 Task: Add a reservation for a cooking class on Friday at 5:30 PM.
Action: Mouse moved to (274, 456)
Screenshot: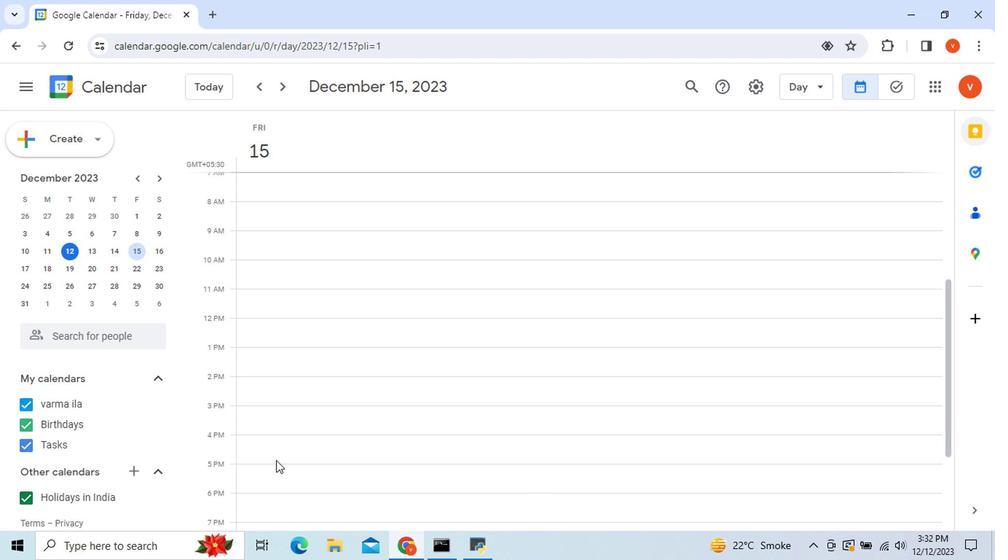 
Action: Mouse scrolled (274, 455) with delta (0, 0)
Screenshot: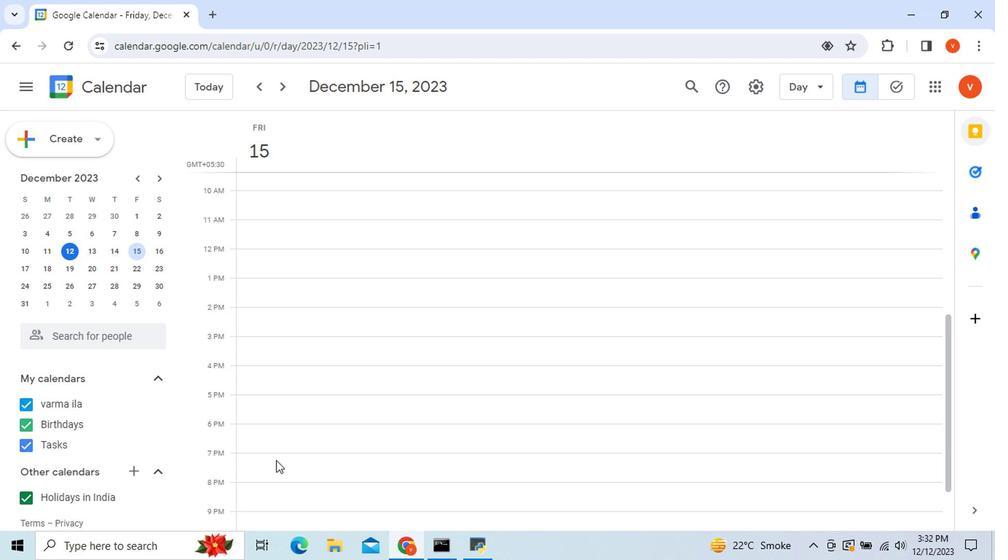 
Action: Mouse moved to (269, 394)
Screenshot: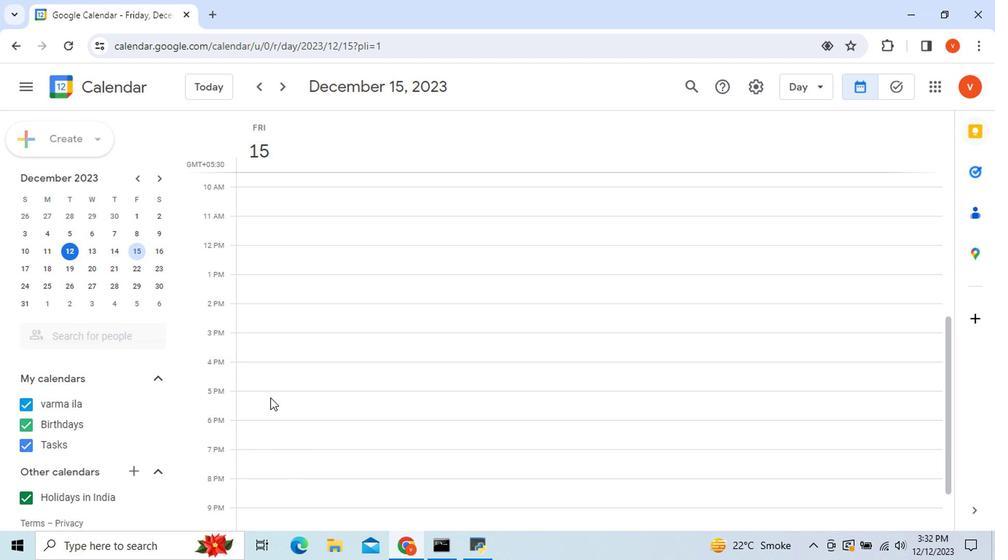 
Action: Mouse pressed left at (269, 394)
Screenshot: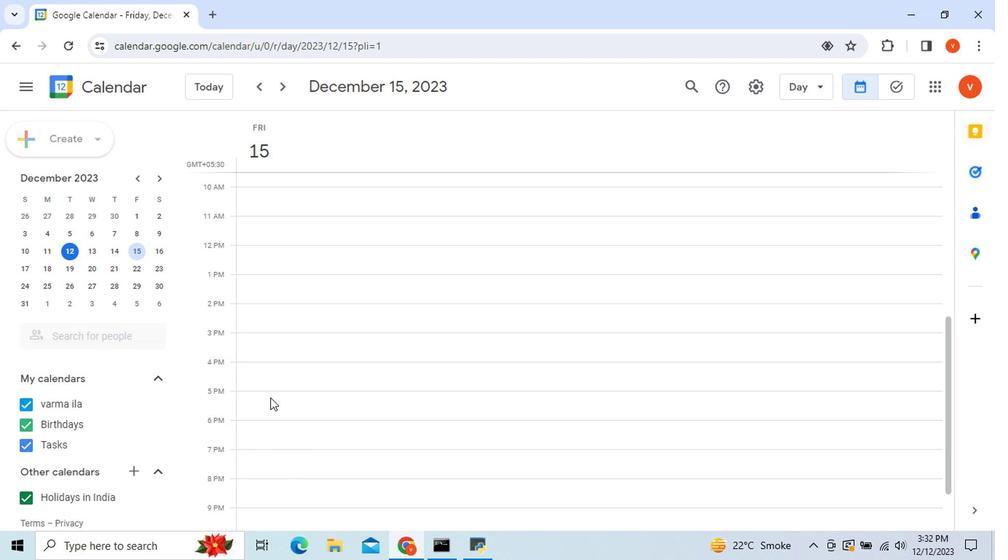 
Action: Mouse moved to (588, 237)
Screenshot: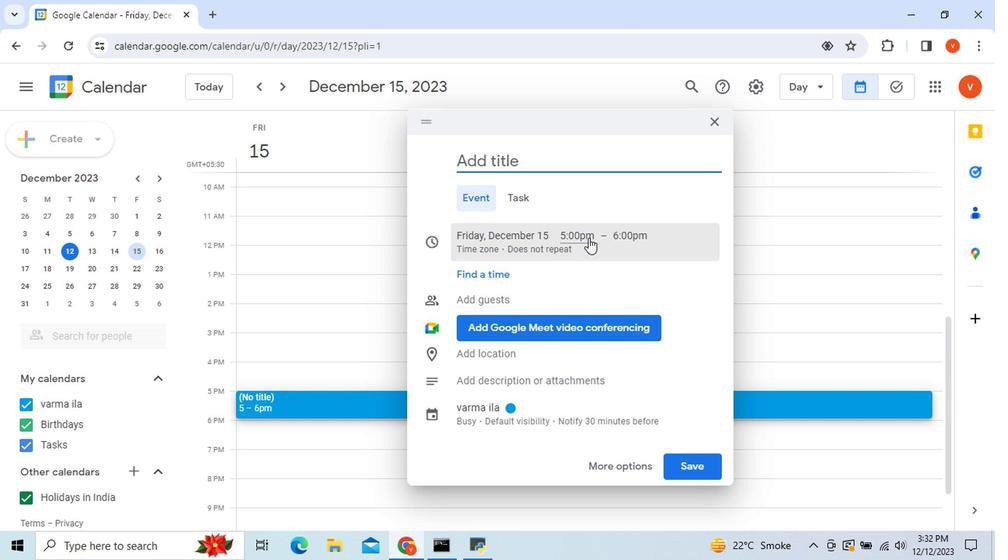 
Action: Mouse pressed left at (588, 237)
Screenshot: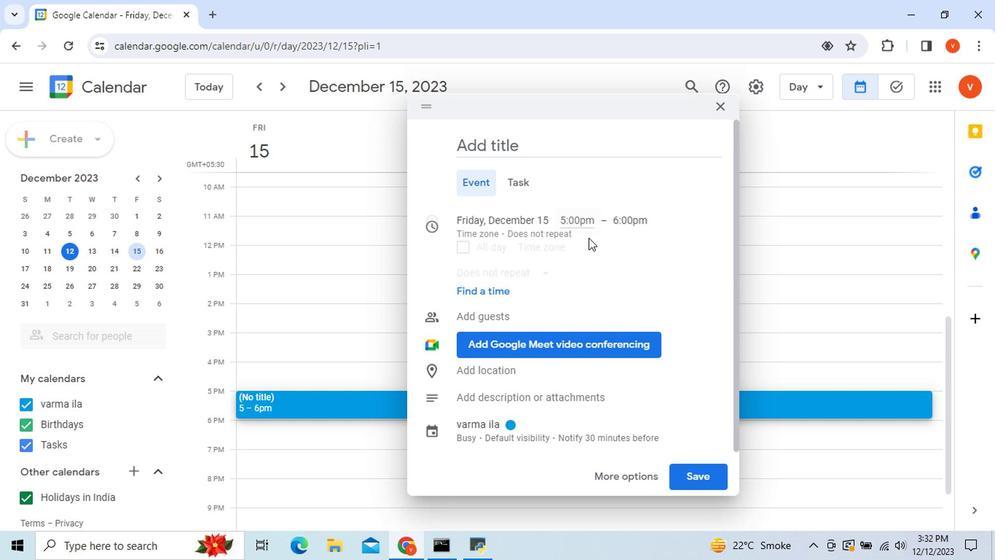 
Action: Mouse moved to (594, 368)
Screenshot: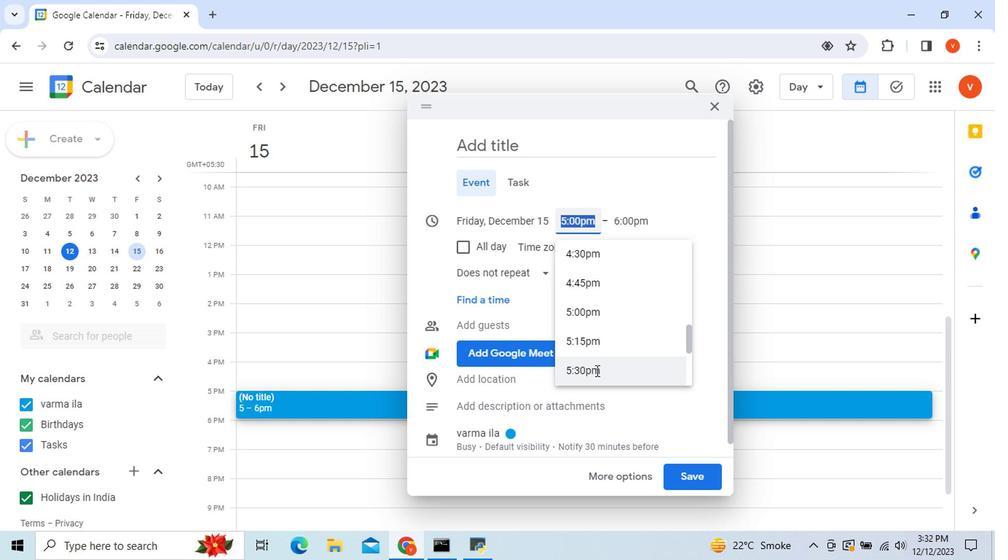 
Action: Mouse pressed left at (594, 368)
Screenshot: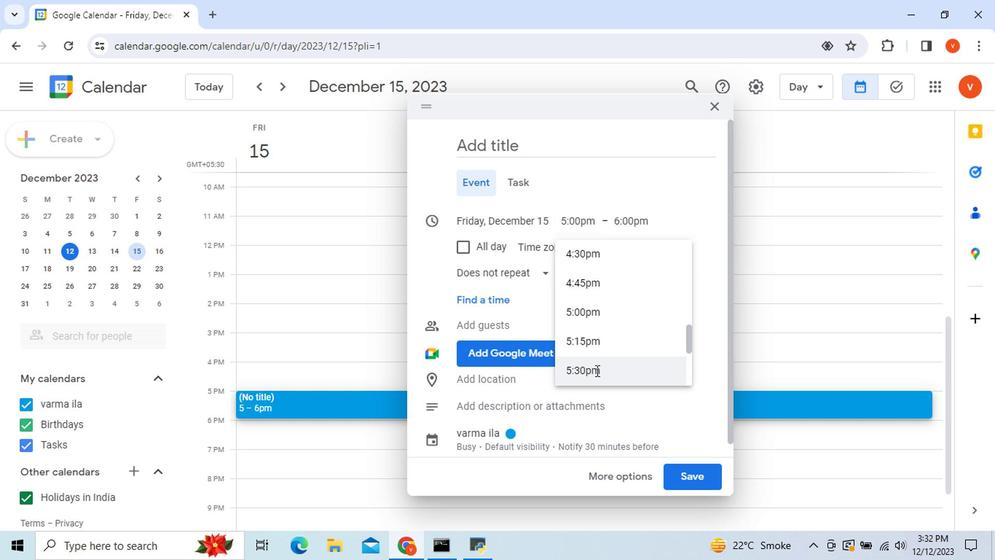 
Action: Mouse moved to (647, 214)
Screenshot: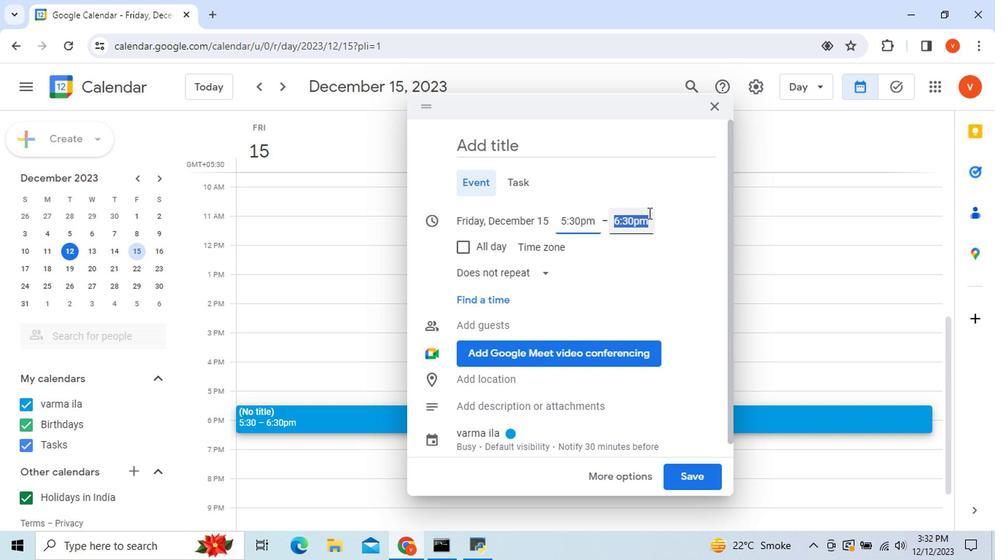 
Action: Mouse pressed left at (647, 214)
Screenshot: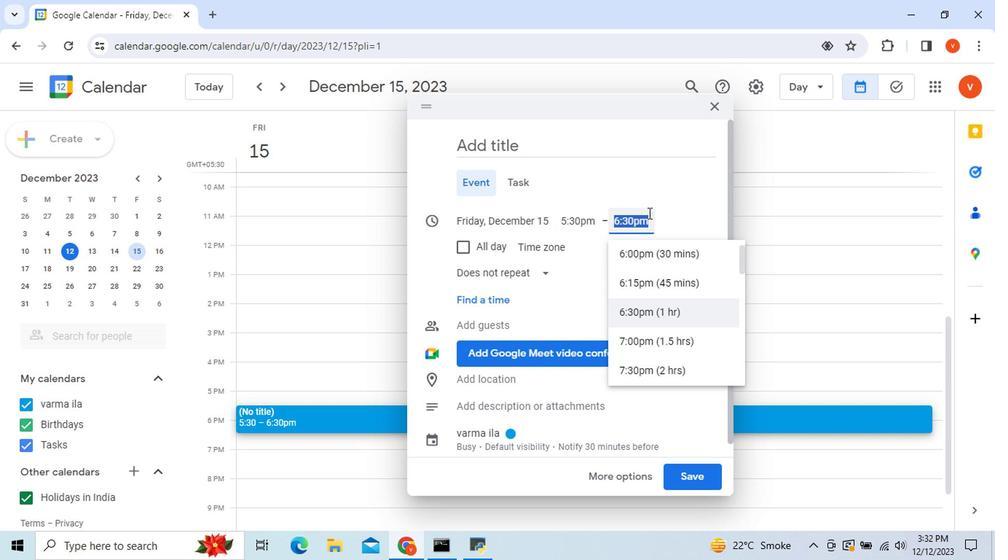 
Action: Mouse moved to (645, 214)
Screenshot: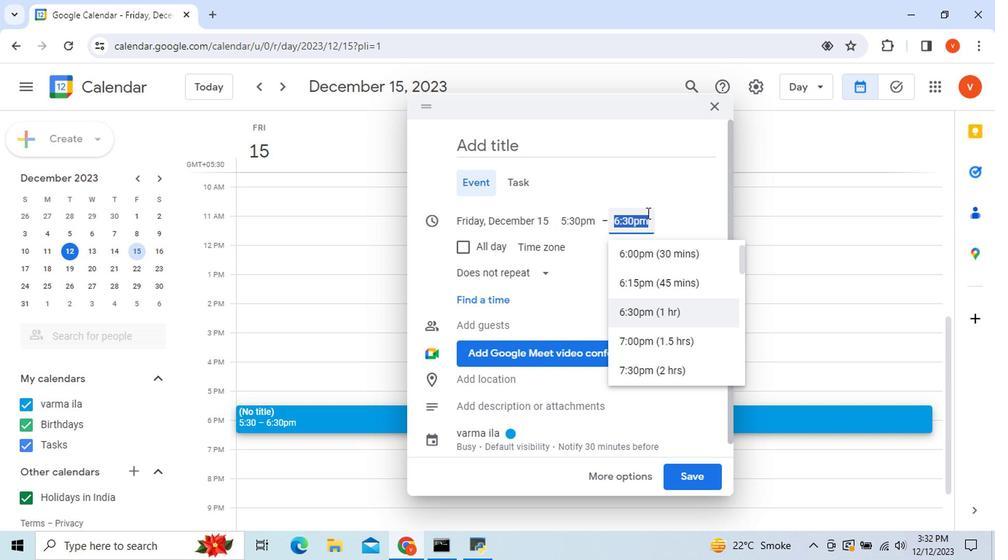 
Action: Key pressed <Key.backspace>
Screenshot: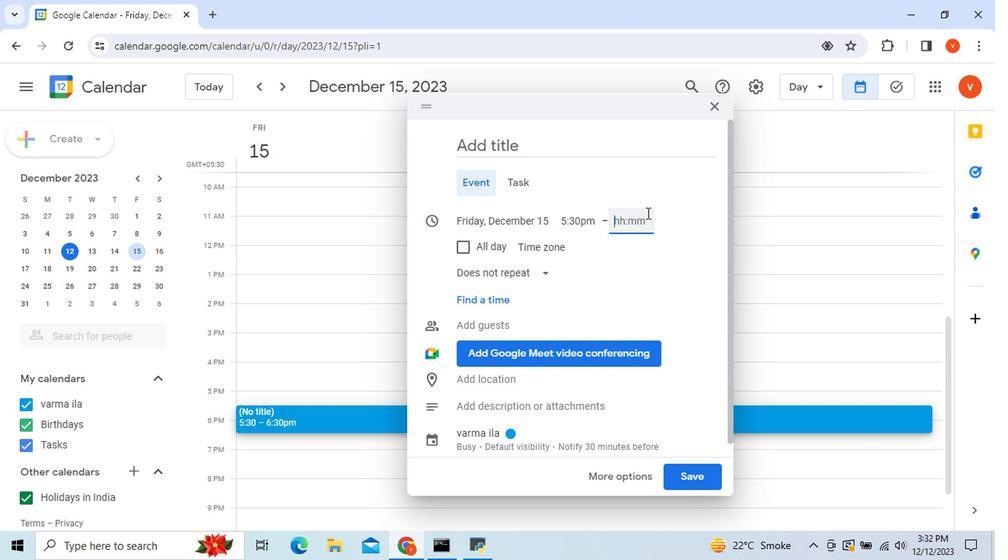 
Action: Mouse moved to (645, 214)
Screenshot: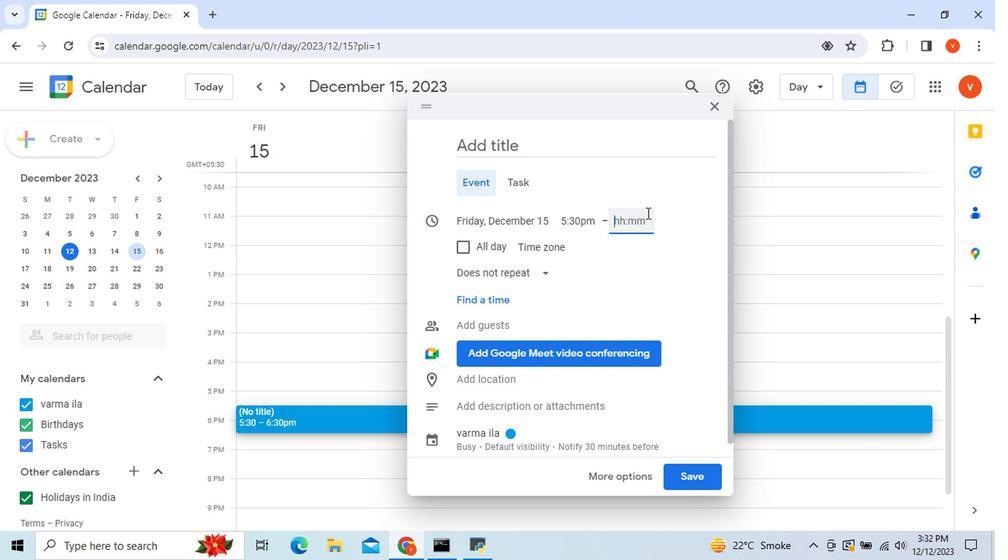 
Action: Key pressed <Key.backspace>
Screenshot: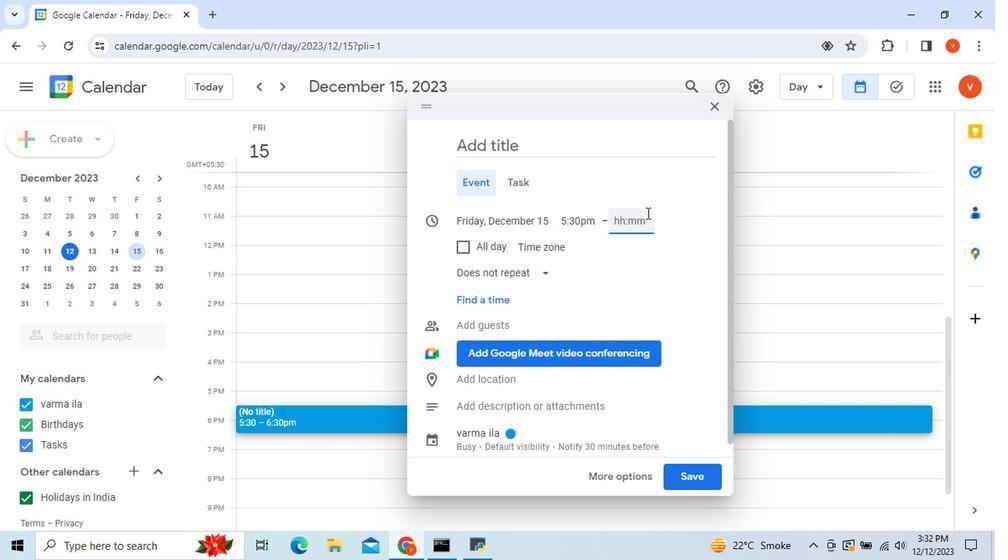 
Action: Mouse moved to (567, 273)
Screenshot: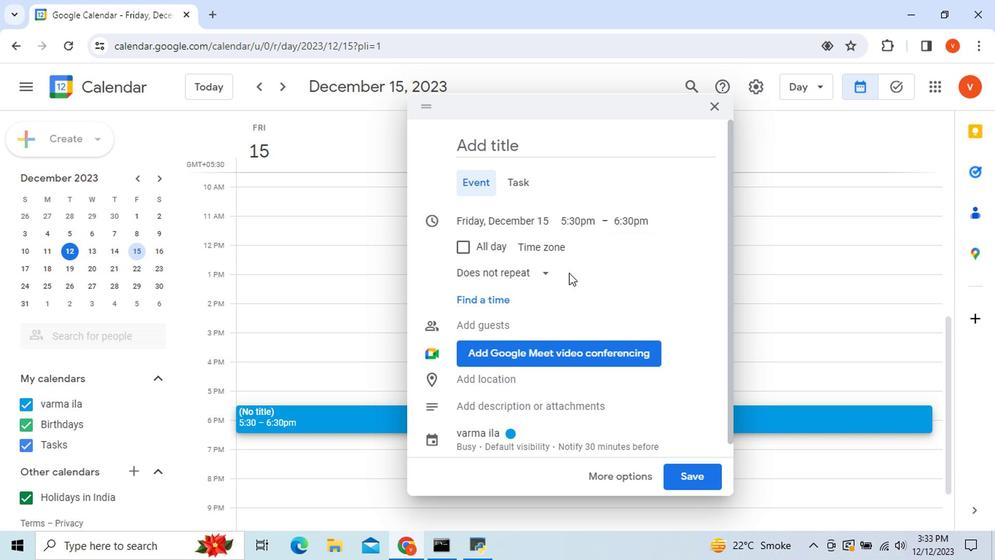 
Action: Mouse pressed left at (567, 273)
Screenshot: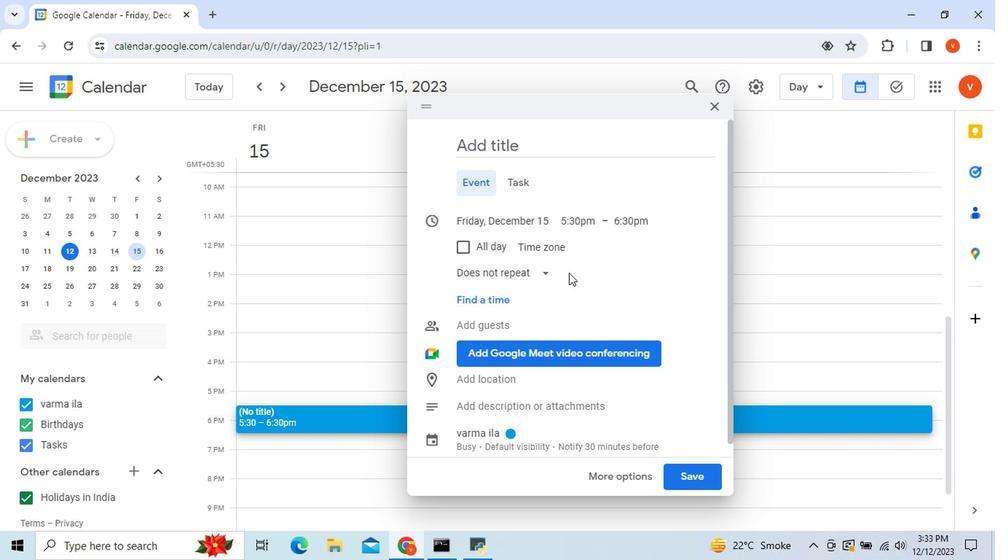 
Action: Mouse moved to (490, 296)
Screenshot: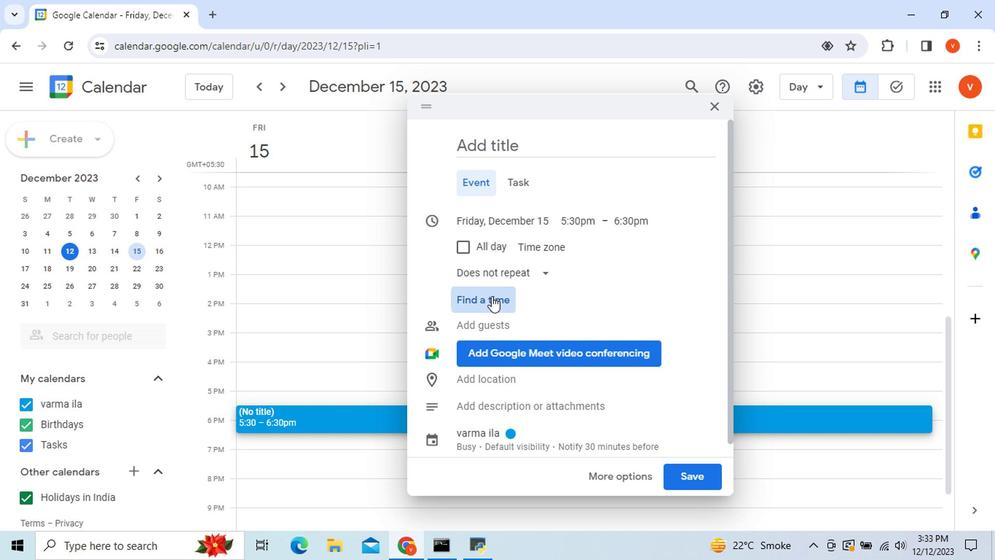 
Action: Mouse pressed left at (490, 296)
Screenshot: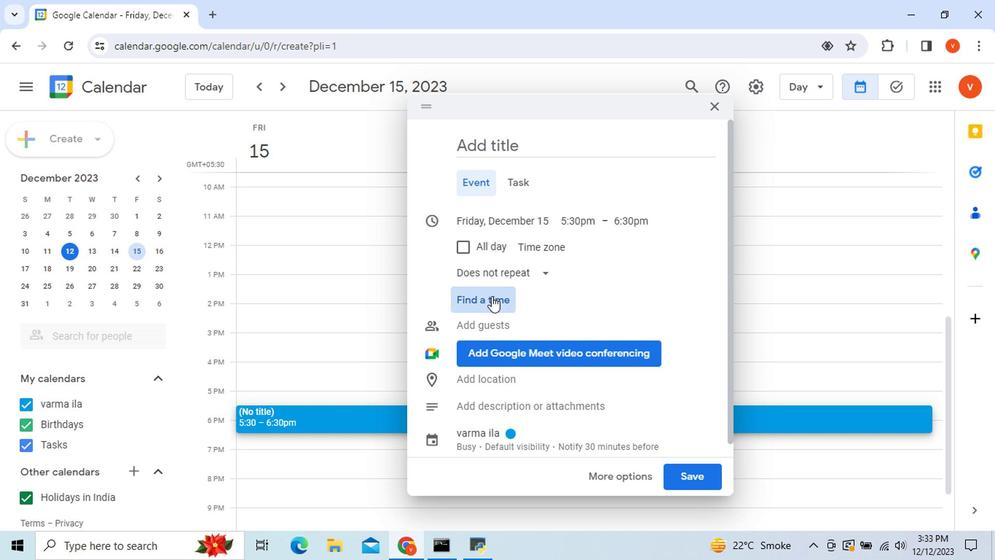 
Action: Mouse moved to (410, 403)
Screenshot: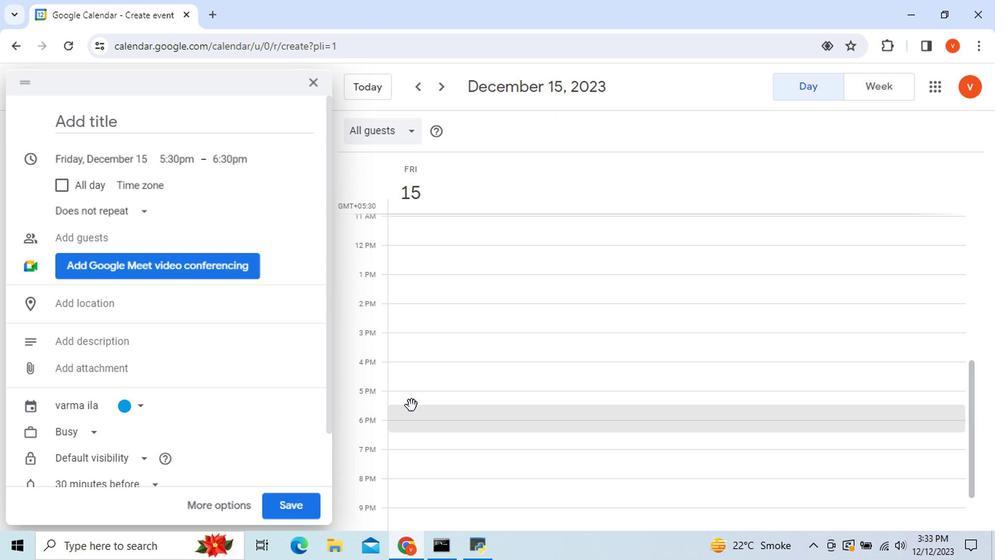 
Action: Mouse pressed left at (410, 403)
Screenshot: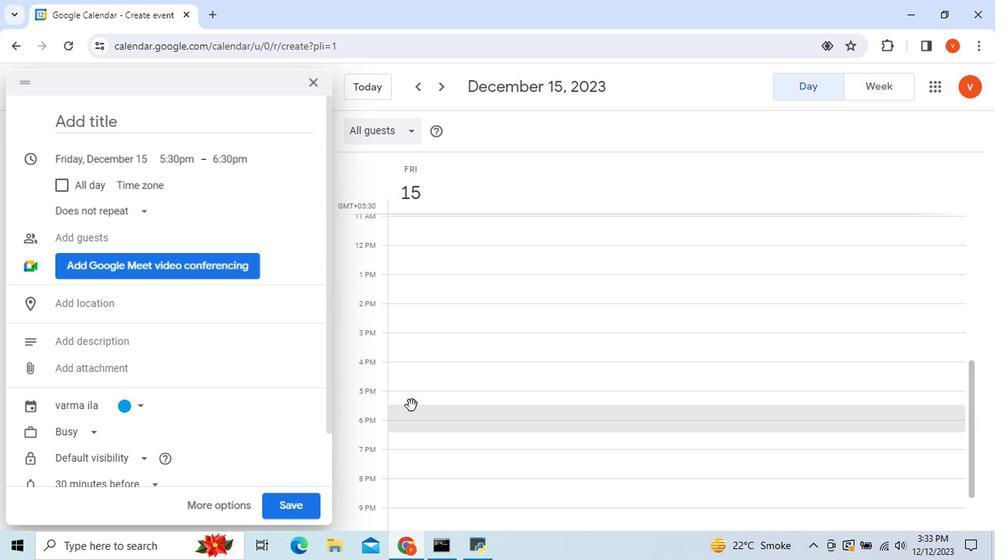 
Action: Mouse moved to (404, 401)
Screenshot: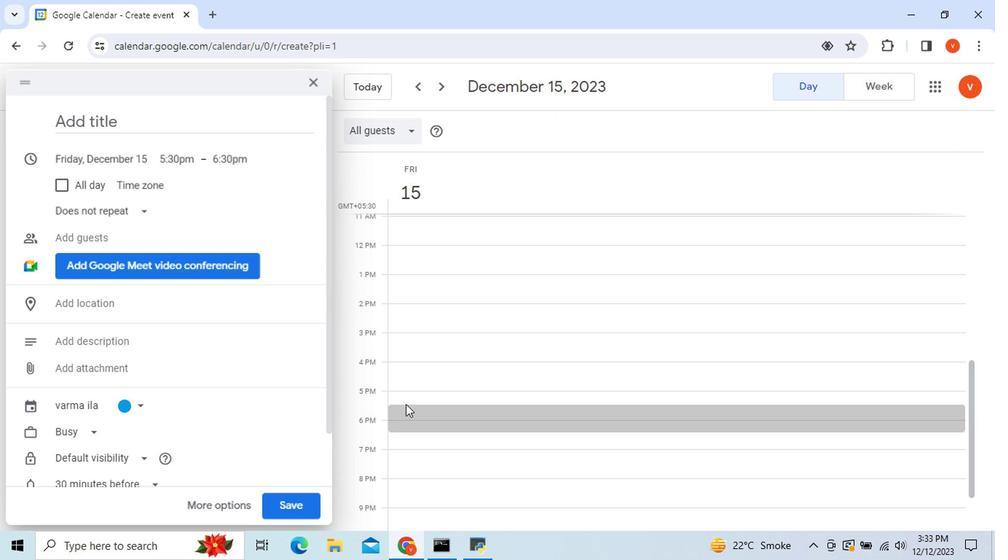
Action: Mouse pressed left at (404, 401)
Screenshot: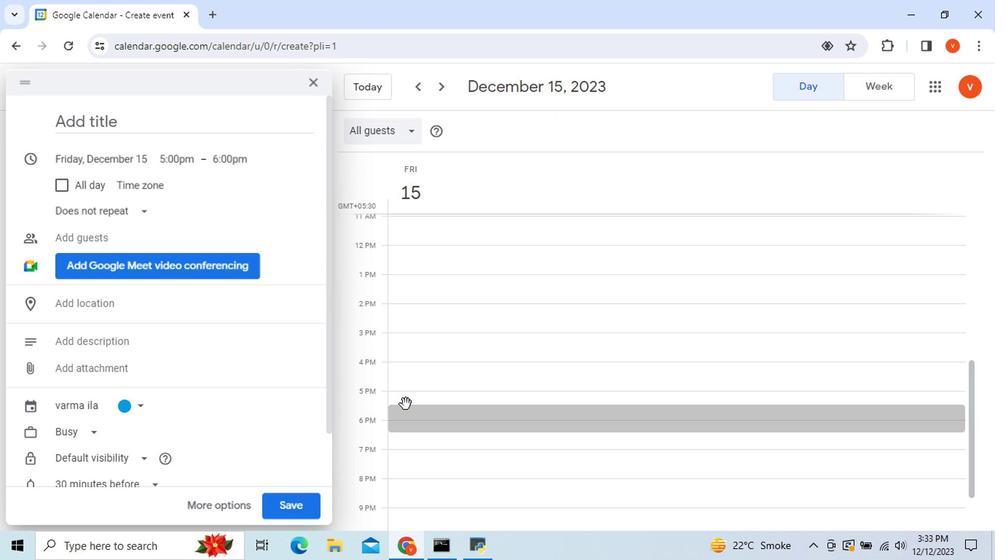 
Action: Mouse moved to (217, 161)
Screenshot: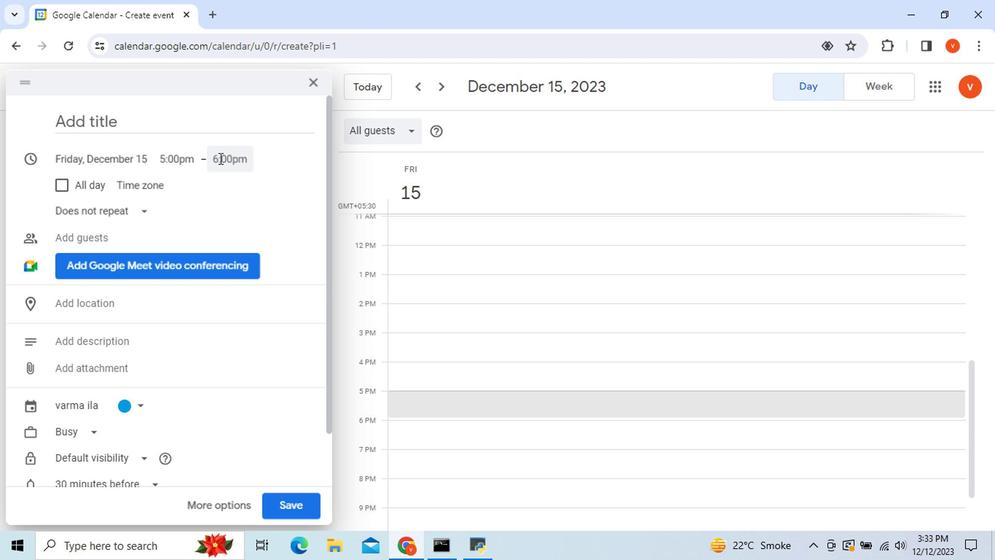 
Action: Mouse pressed left at (217, 161)
Screenshot: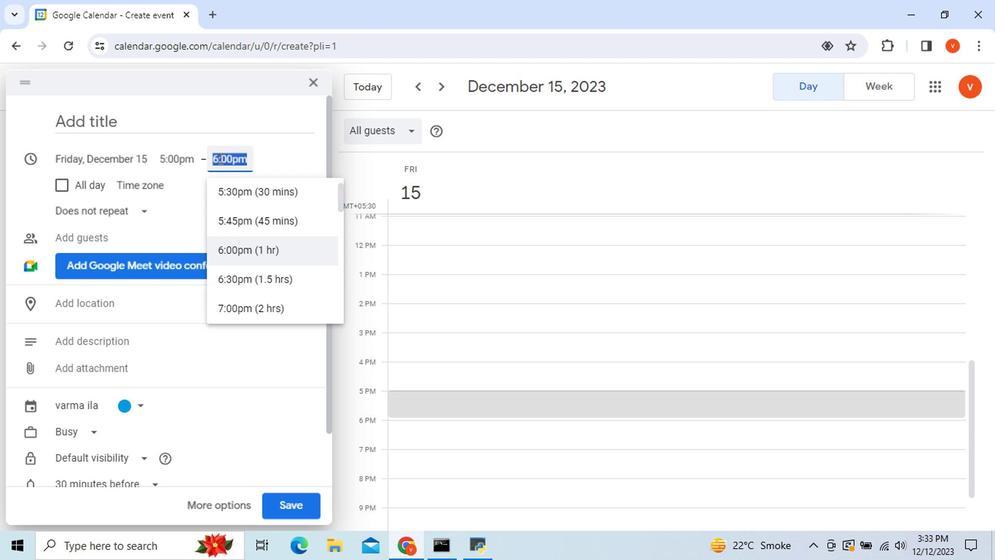 
Action: Mouse moved to (248, 198)
Screenshot: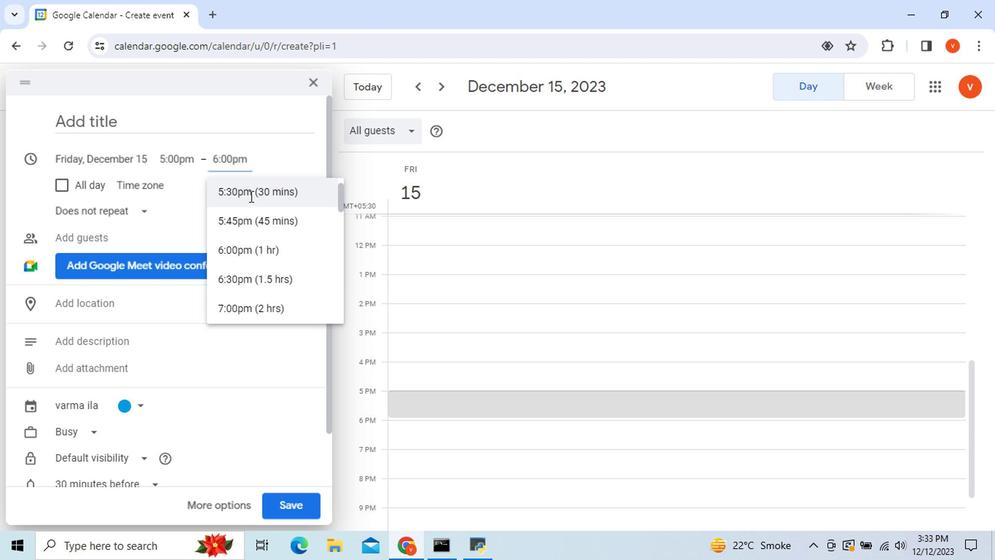 
Action: Mouse pressed left at (248, 198)
Screenshot: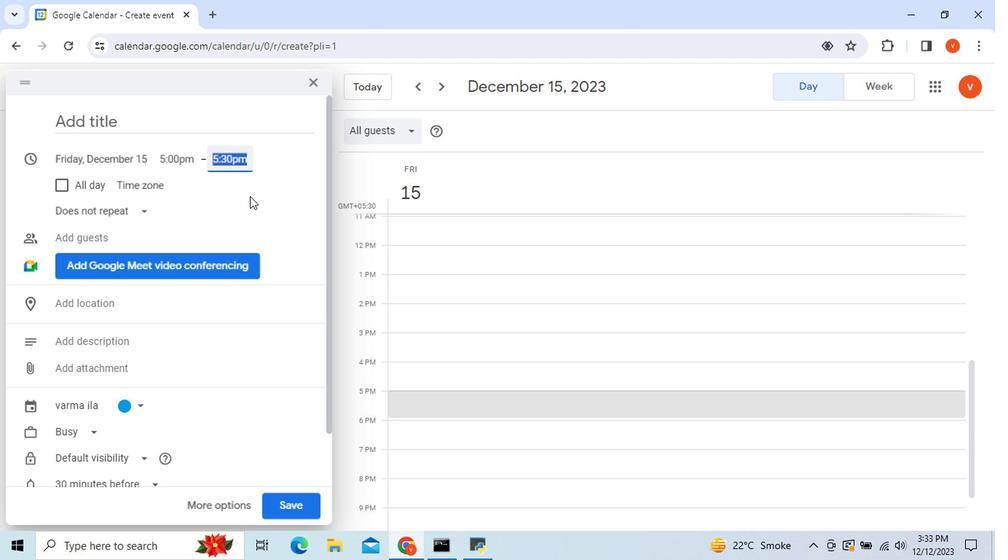 
Action: Mouse moved to (178, 161)
Screenshot: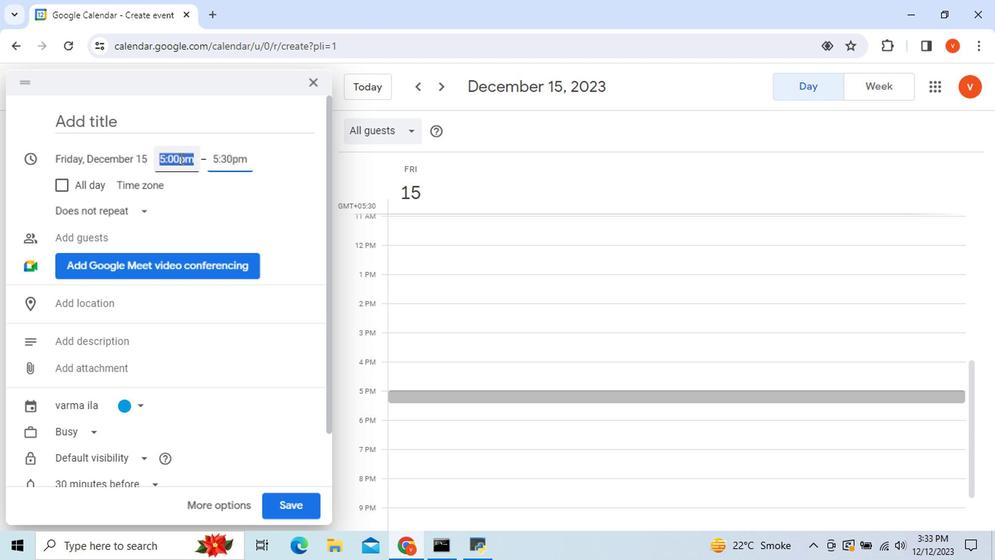 
Action: Mouse pressed left at (178, 161)
Screenshot: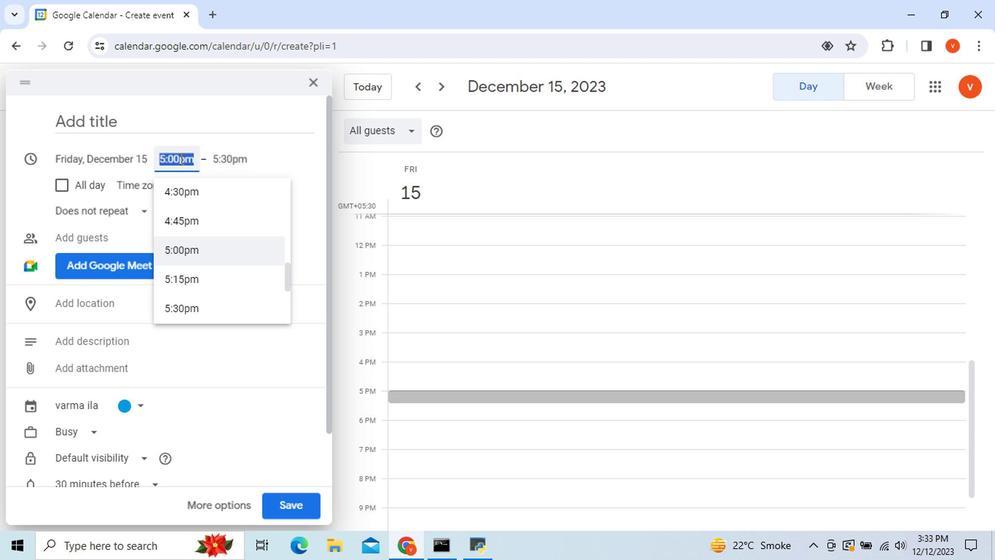 
Action: Mouse moved to (184, 307)
Screenshot: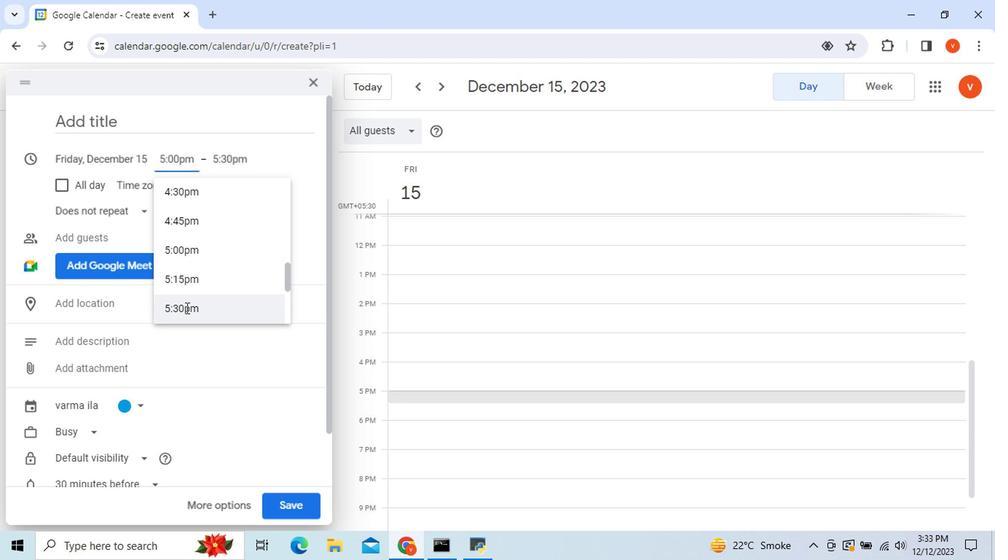 
Action: Mouse pressed left at (184, 307)
Screenshot: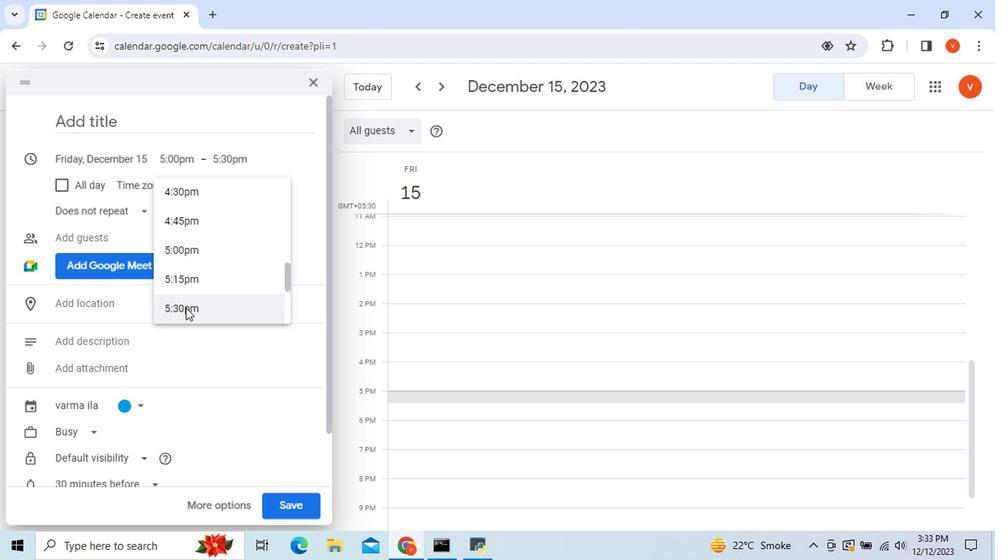 
Action: Mouse moved to (261, 164)
Screenshot: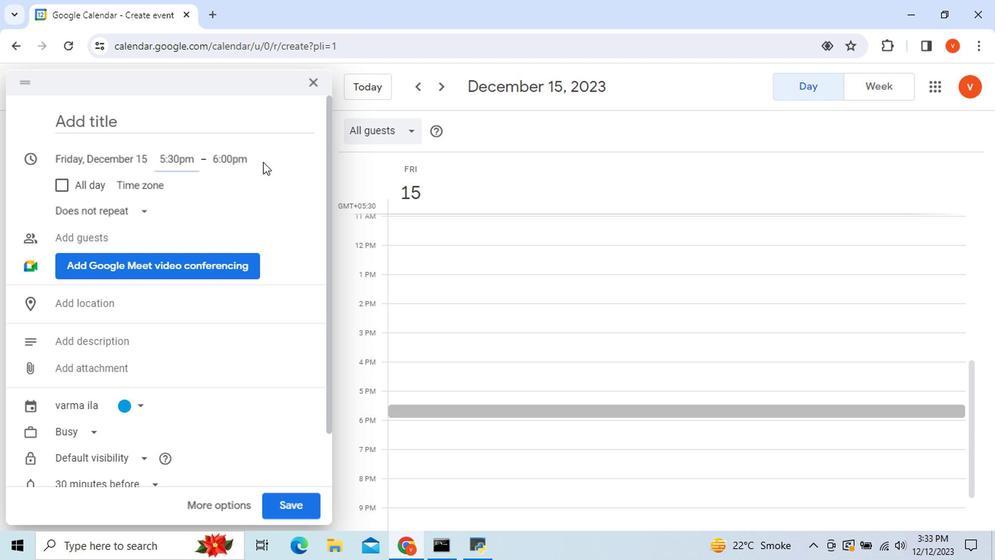 
Action: Mouse pressed left at (261, 164)
Screenshot: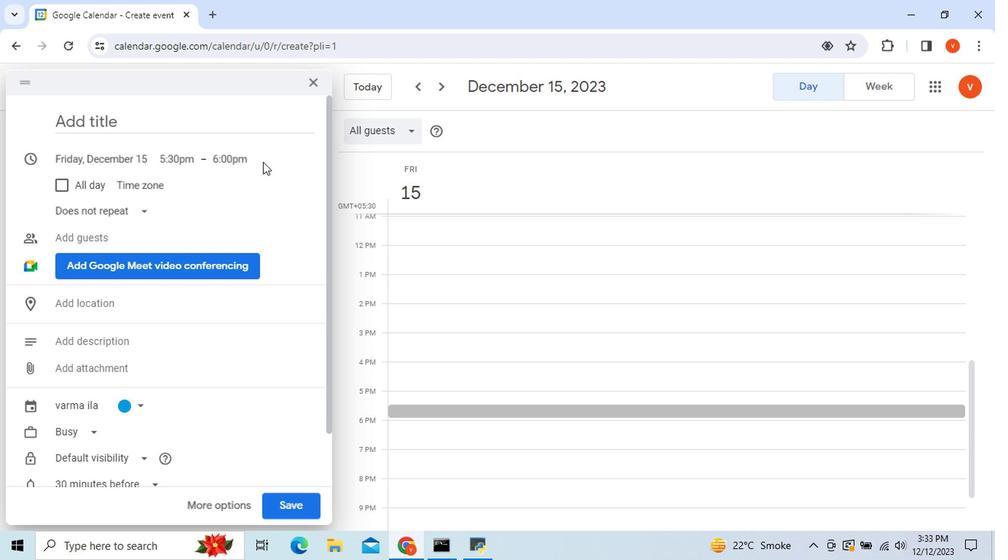 
Action: Mouse moved to (77, 122)
Screenshot: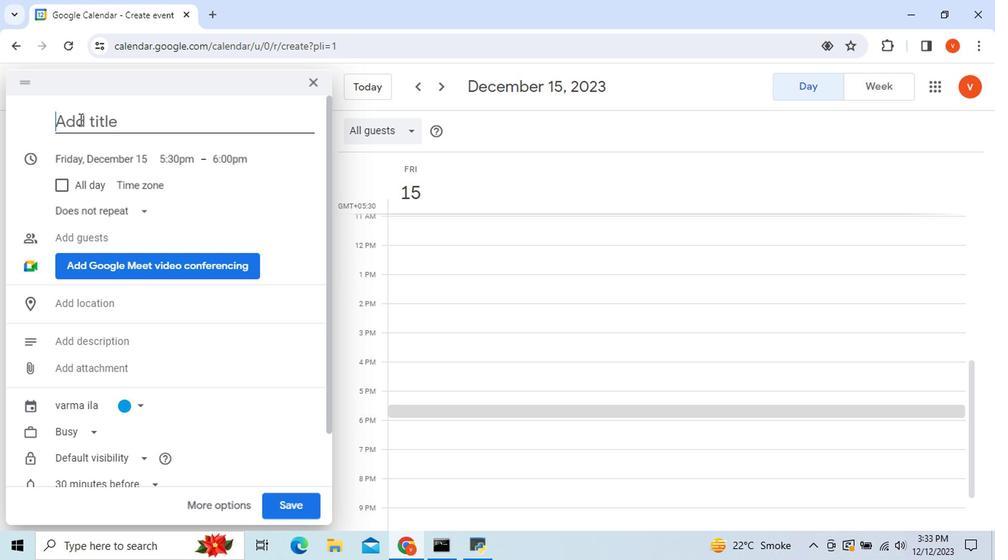 
Action: Mouse pressed left at (77, 122)
Screenshot: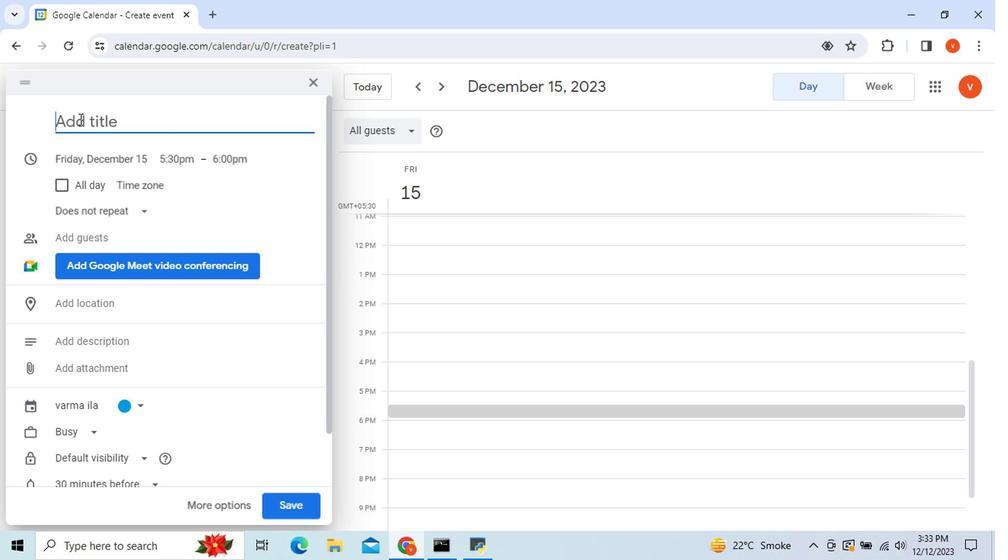 
Action: Mouse moved to (77, 123)
Screenshot: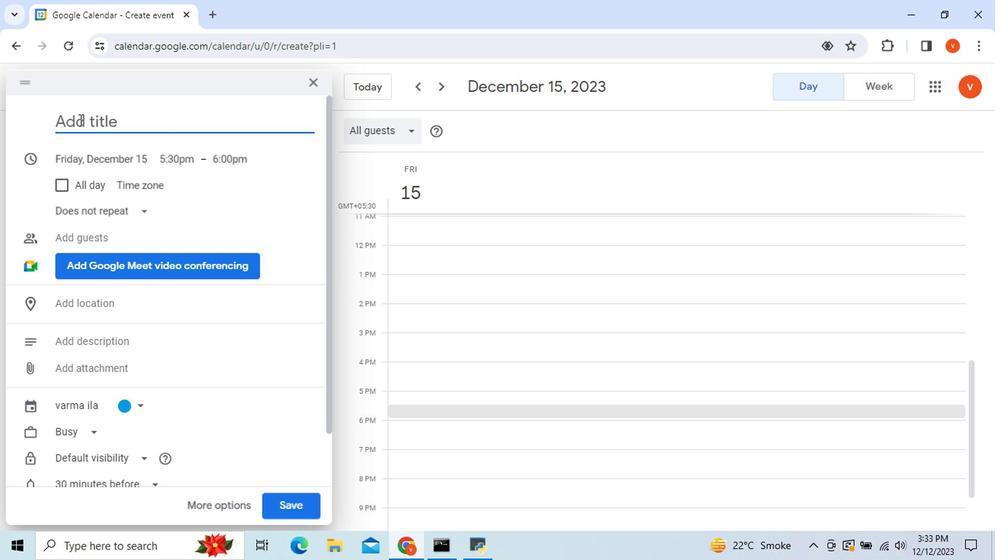 
Action: Key pressed <Key.shift>Cooking<Key.space>class
Screenshot: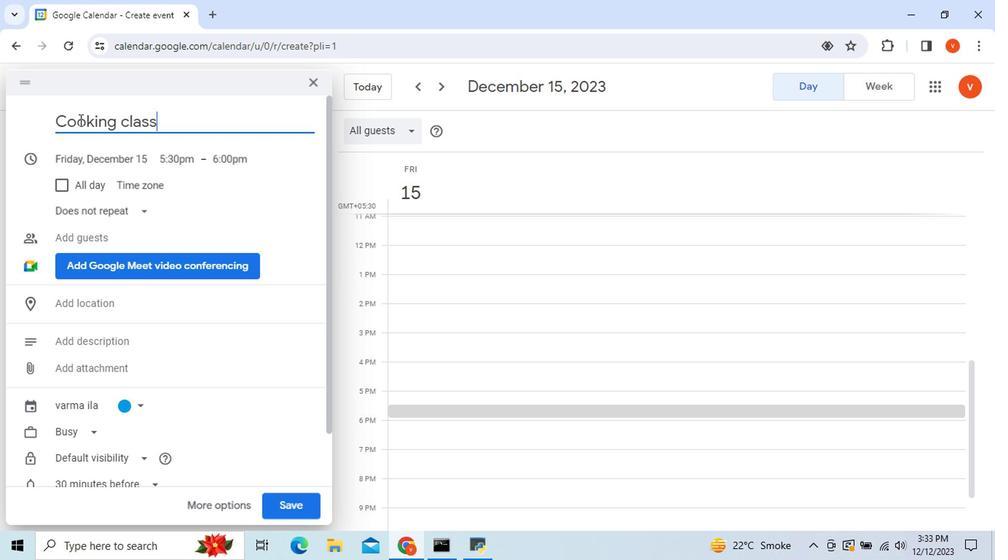 
Action: Mouse moved to (105, 334)
Screenshot: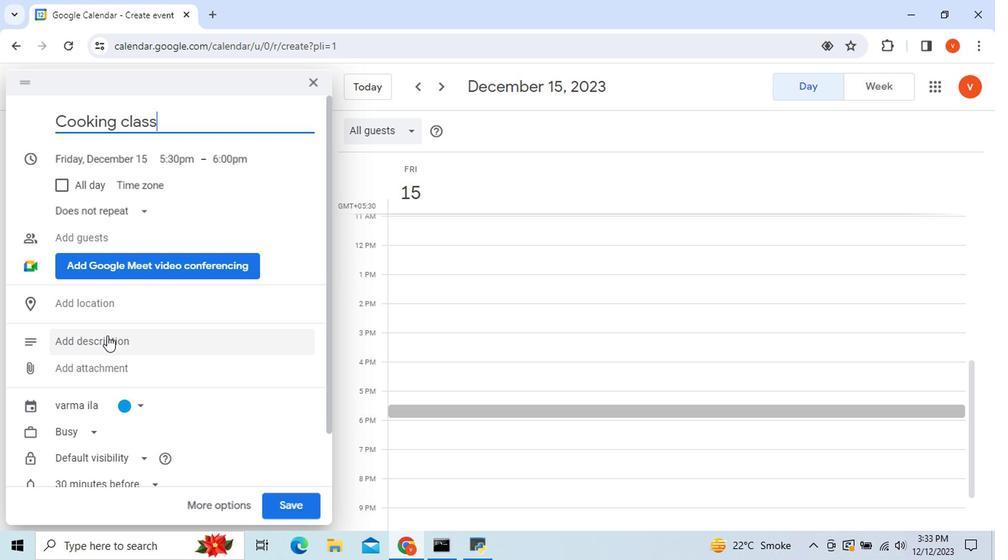 
Action: Mouse pressed left at (105, 334)
Screenshot: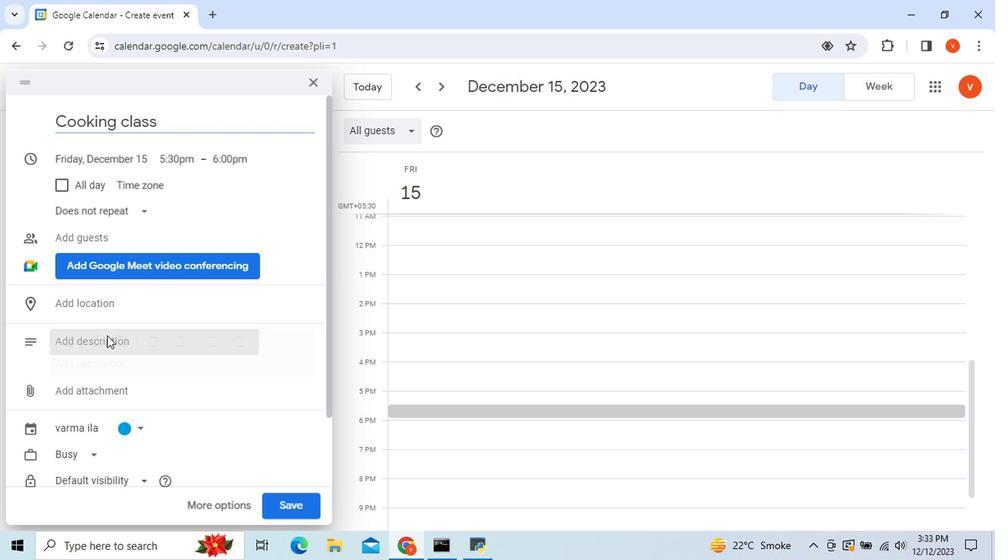 
Action: Mouse moved to (160, 421)
Screenshot: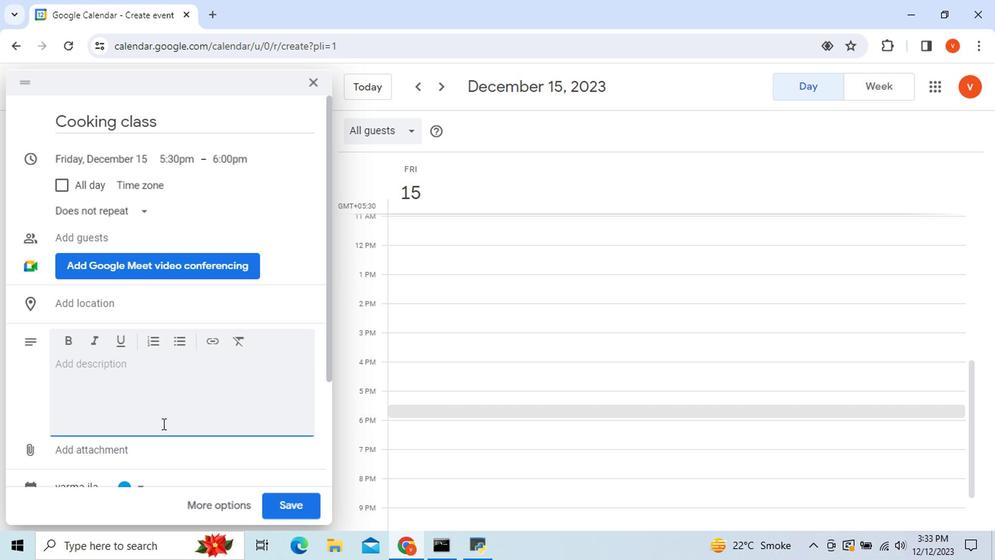 
Action: Key pressed reservation<Key.space>for<Key.space>cooking<Key.space>class<Key.space>on<Key.space><Key.shift>December<Key.space>15,<Key.space>2023<Key.space>at05<Key.shift_r>:30<Key.space>pm
Screenshot: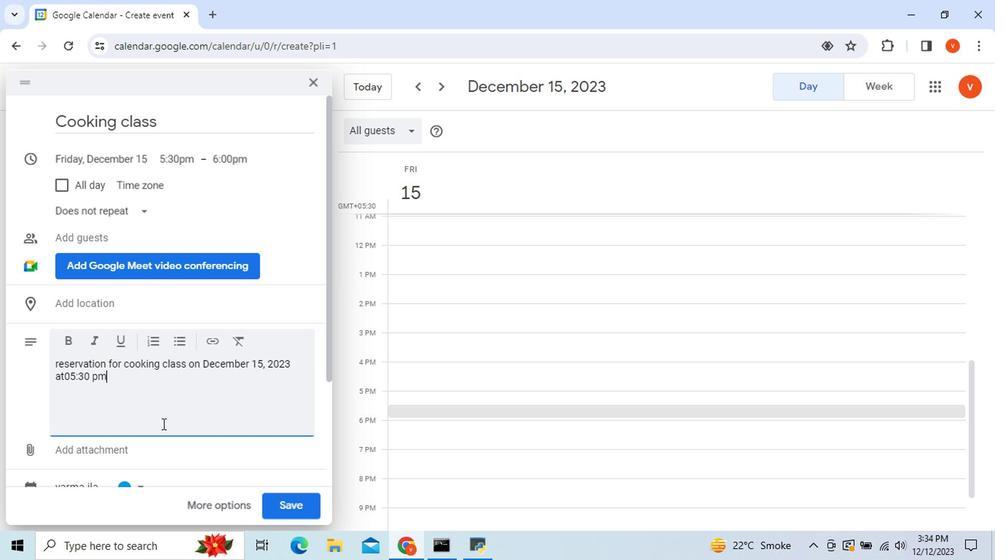 
Action: Mouse moved to (62, 381)
Screenshot: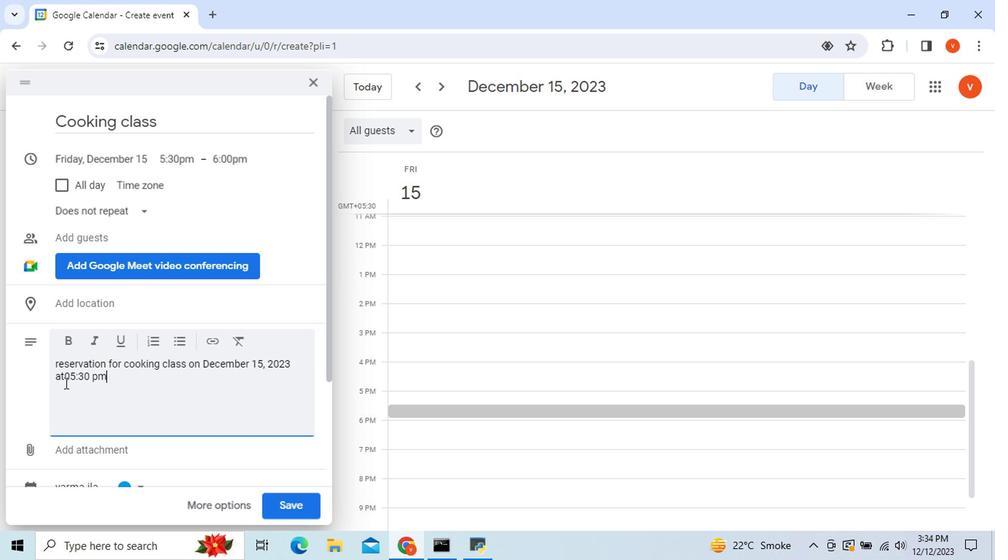 
Action: Mouse pressed left at (62, 381)
Screenshot: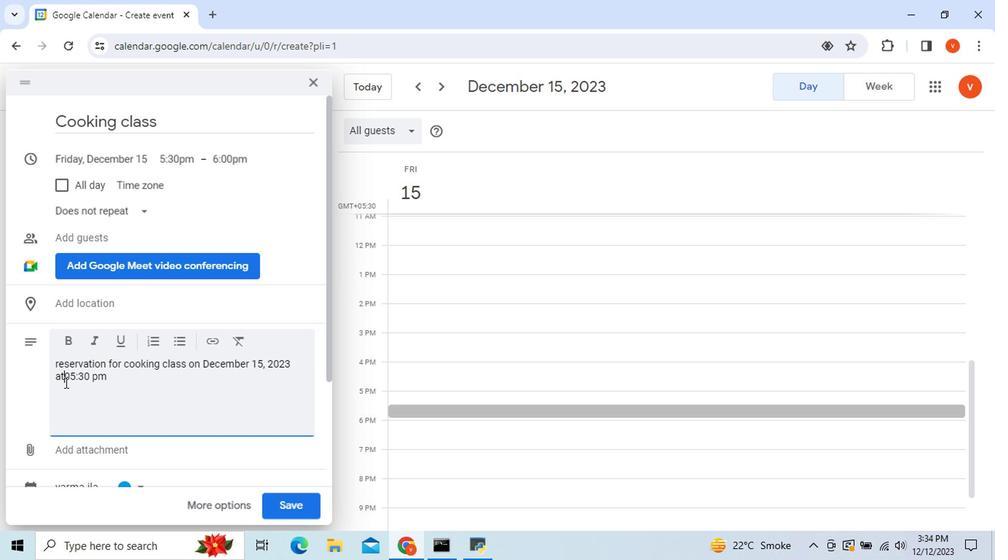 
Action: Mouse moved to (62, 380)
Screenshot: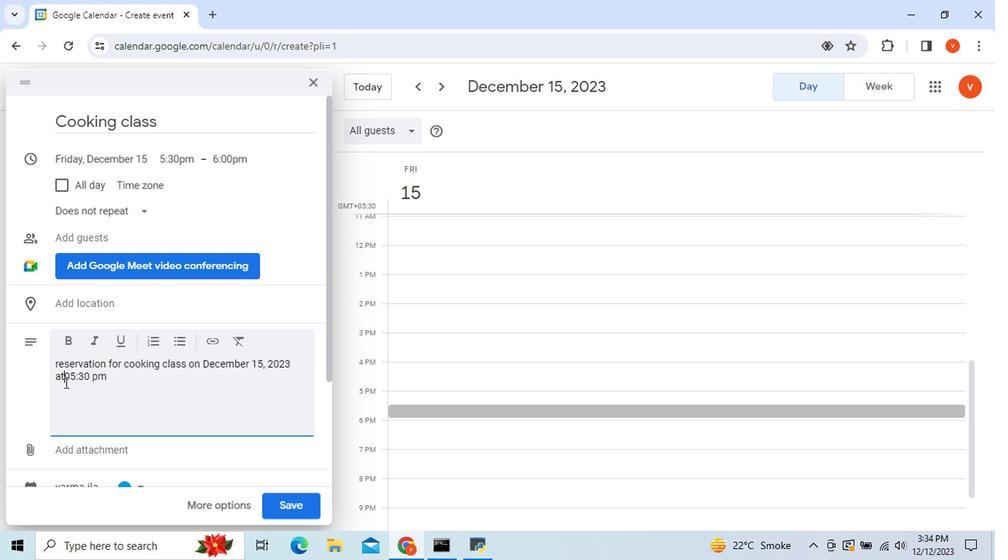 
Action: Key pressed <Key.space>
Screenshot: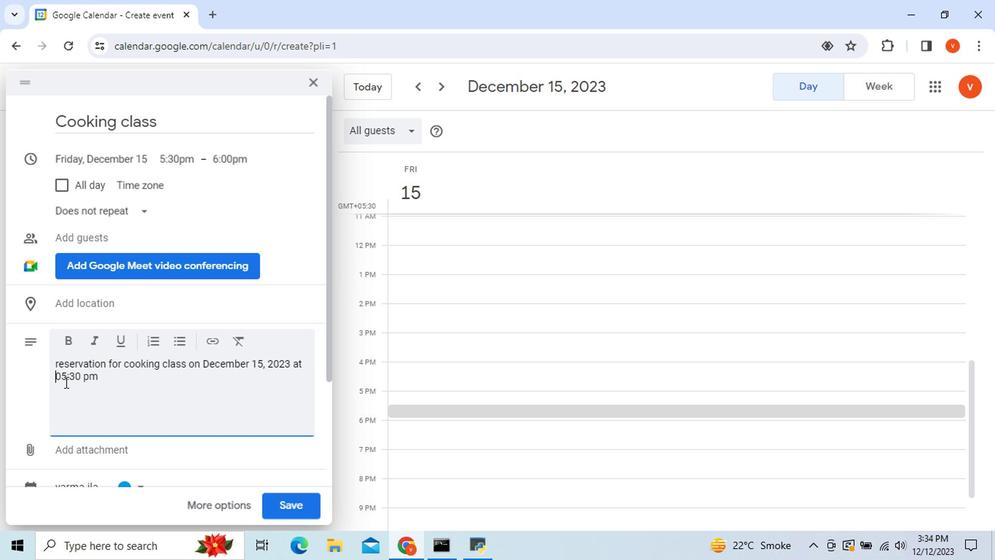 
Action: Mouse moved to (182, 457)
Screenshot: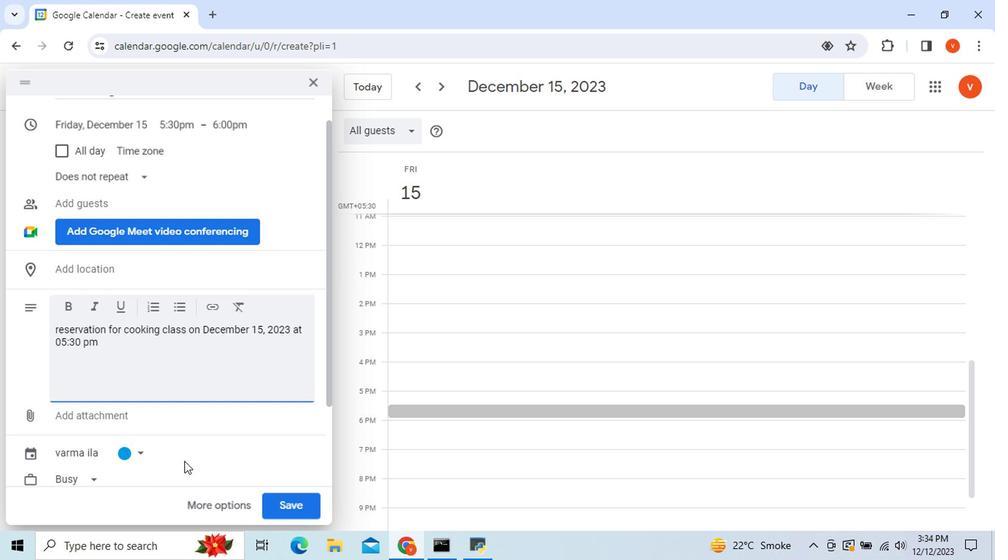 
Action: Mouse scrolled (182, 456) with delta (0, -1)
Screenshot: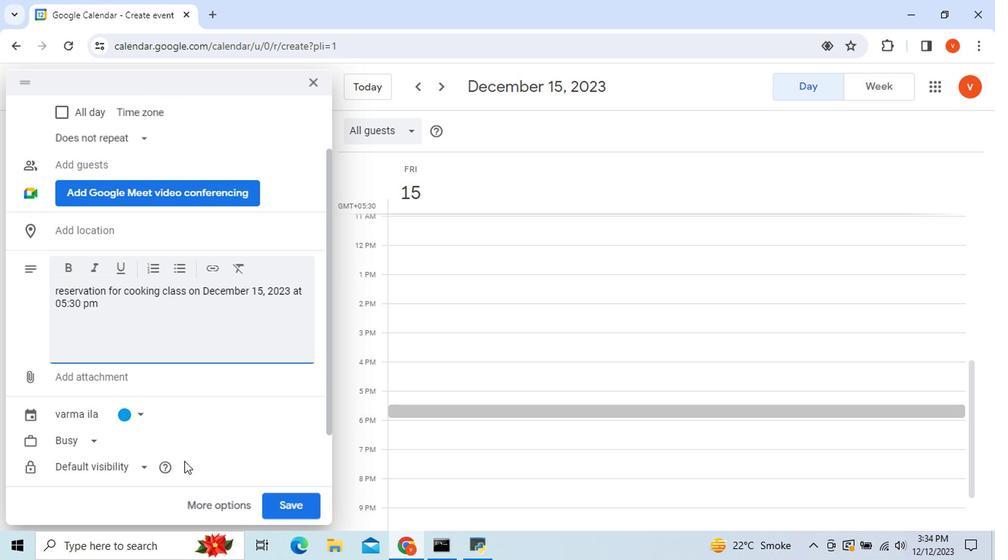 
Action: Mouse moved to (195, 452)
Screenshot: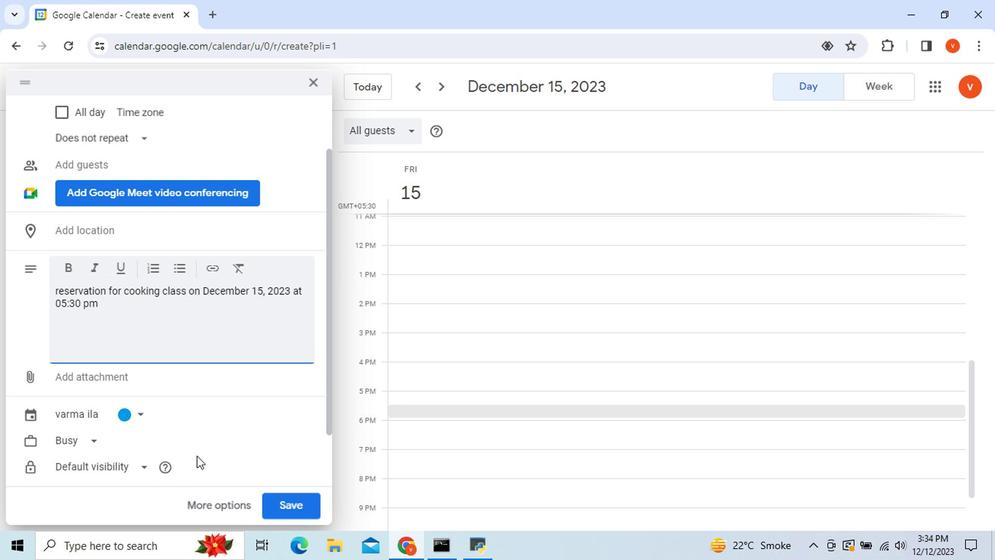 
Action: Mouse scrolled (195, 451) with delta (0, 0)
Screenshot: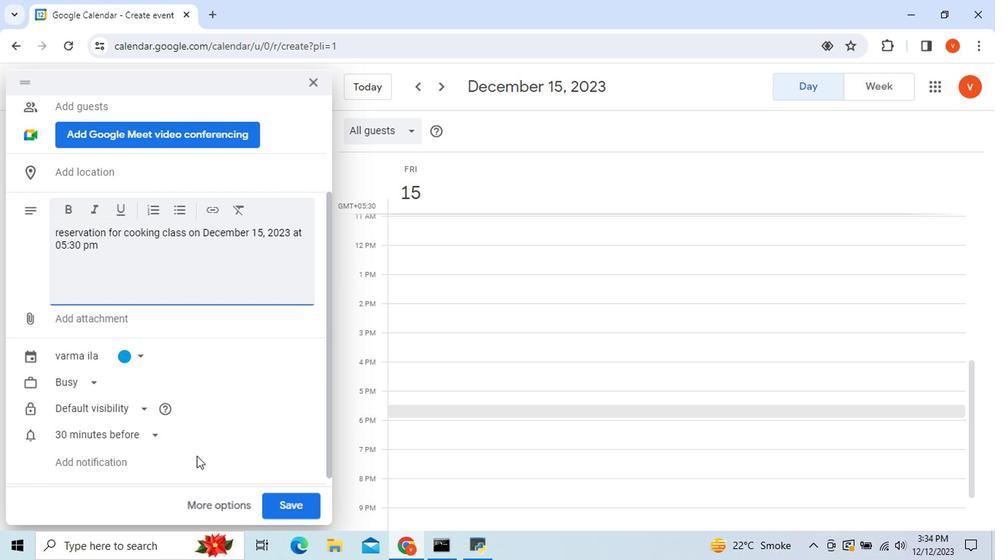 
Action: Mouse scrolled (195, 451) with delta (0, 0)
Screenshot: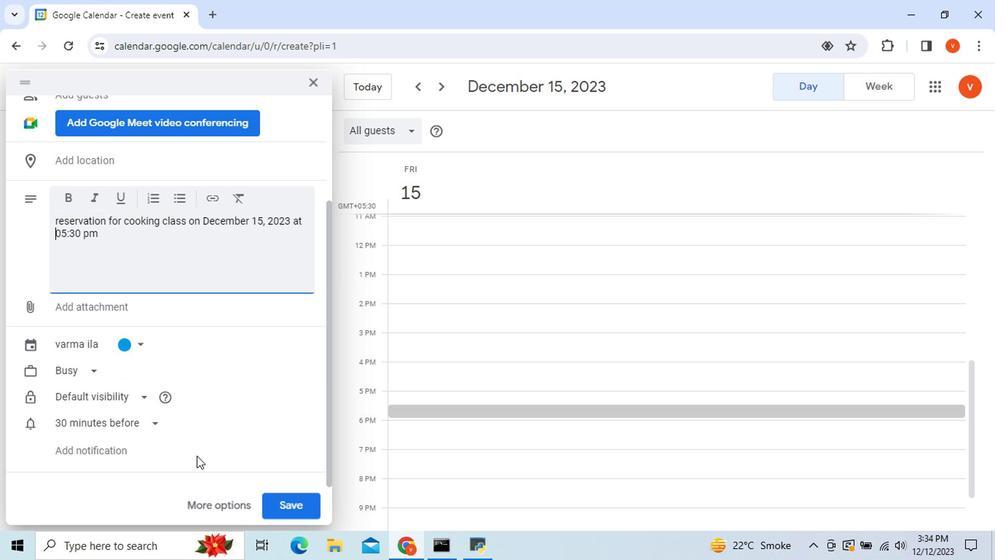 
Action: Mouse moved to (154, 419)
Screenshot: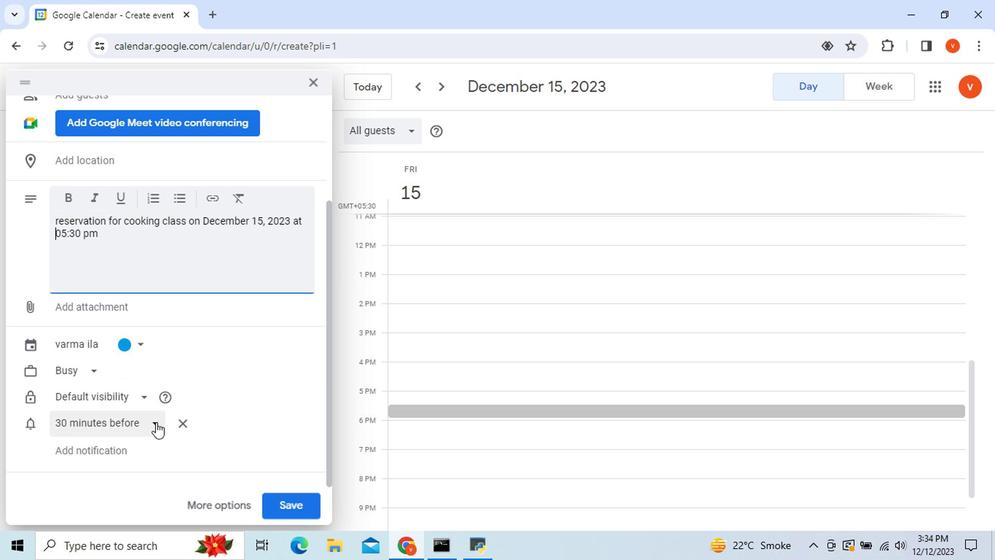 
Action: Mouse pressed left at (154, 419)
Screenshot: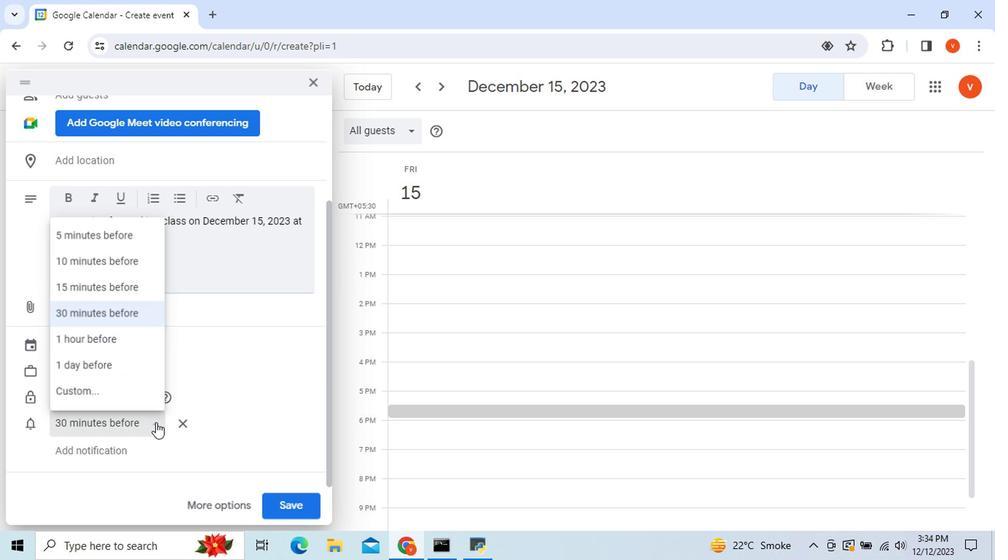 
Action: Mouse moved to (176, 418)
Screenshot: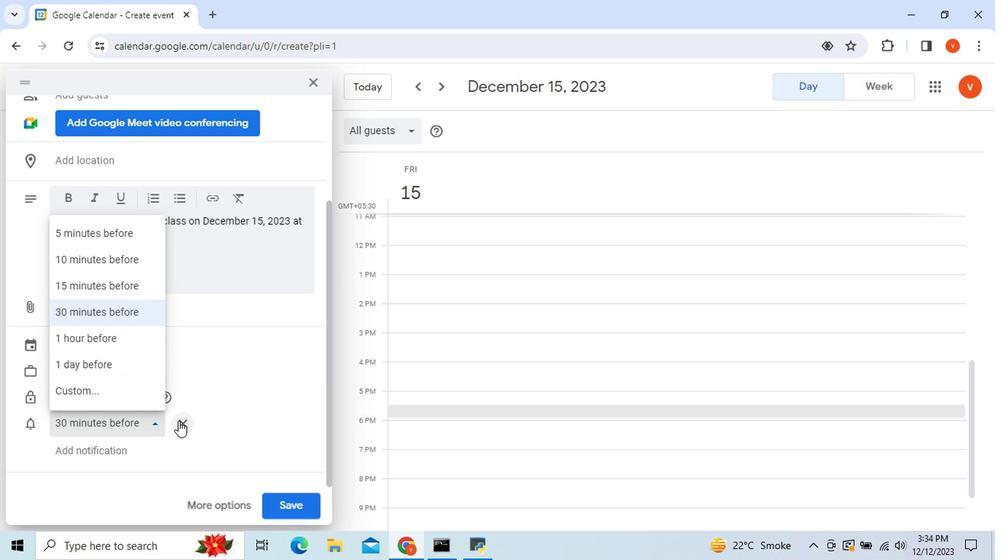 
Action: Mouse pressed left at (176, 418)
Screenshot: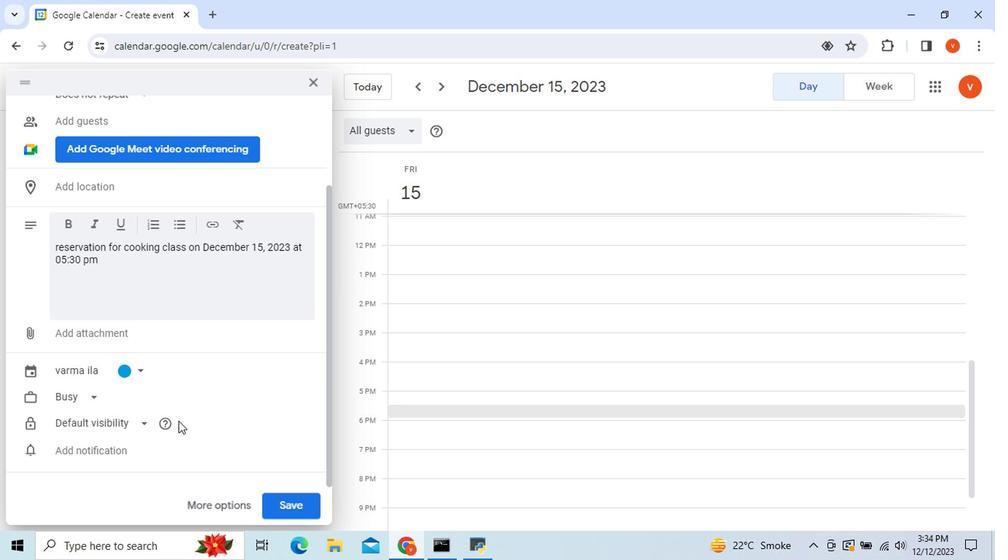
Action: Mouse moved to (180, 426)
Screenshot: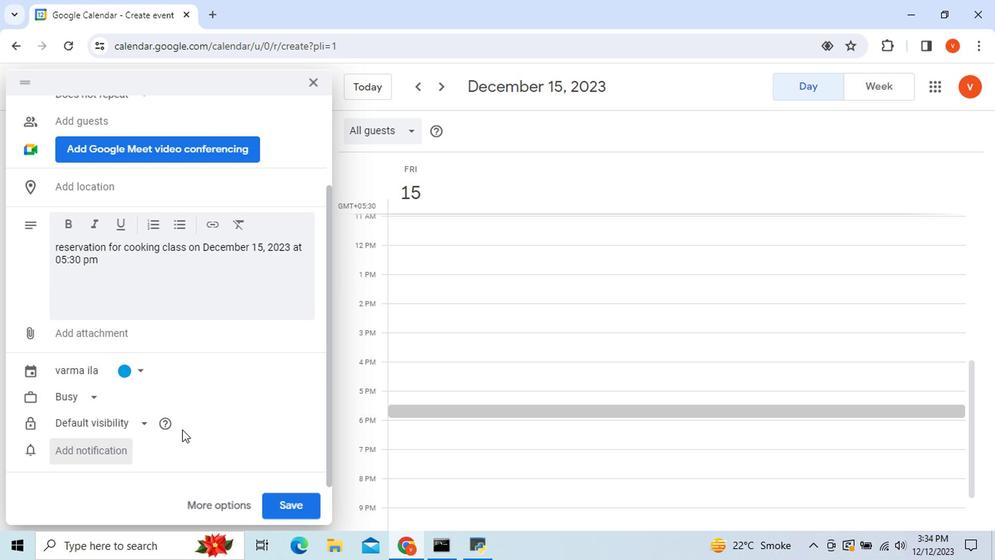 
Action: Mouse scrolled (180, 425) with delta (0, -1)
Screenshot: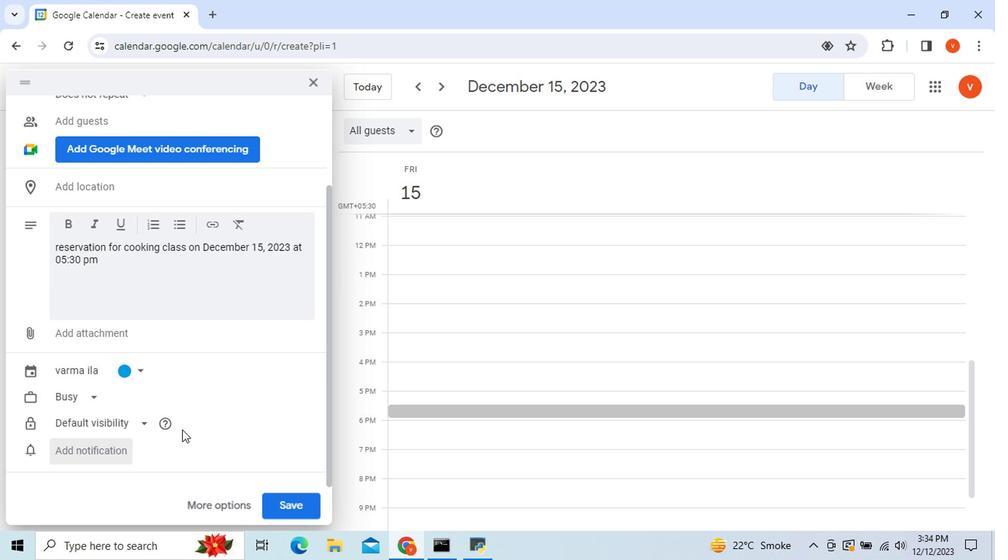 
Action: Mouse scrolled (180, 427) with delta (0, 0)
Screenshot: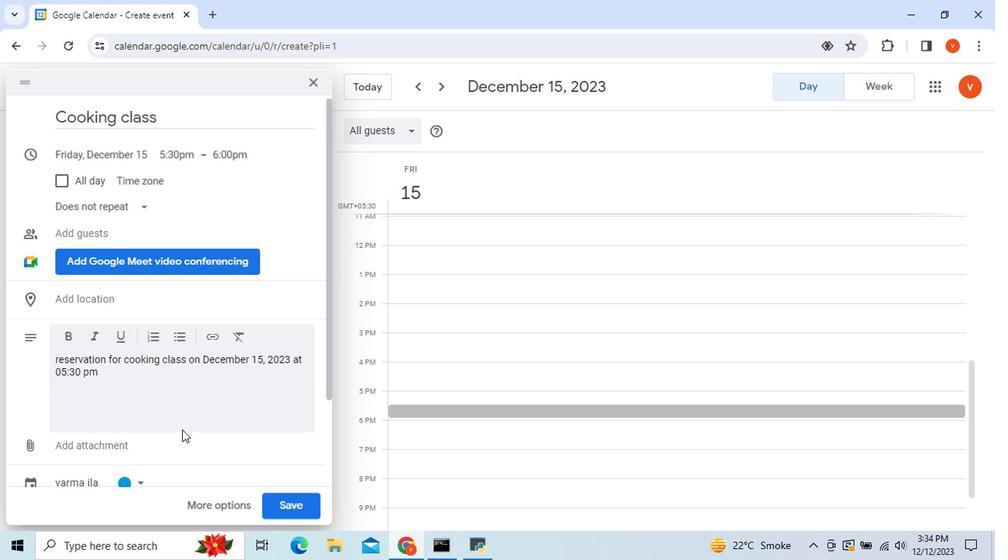
Action: Mouse scrolled (180, 427) with delta (0, 0)
Screenshot: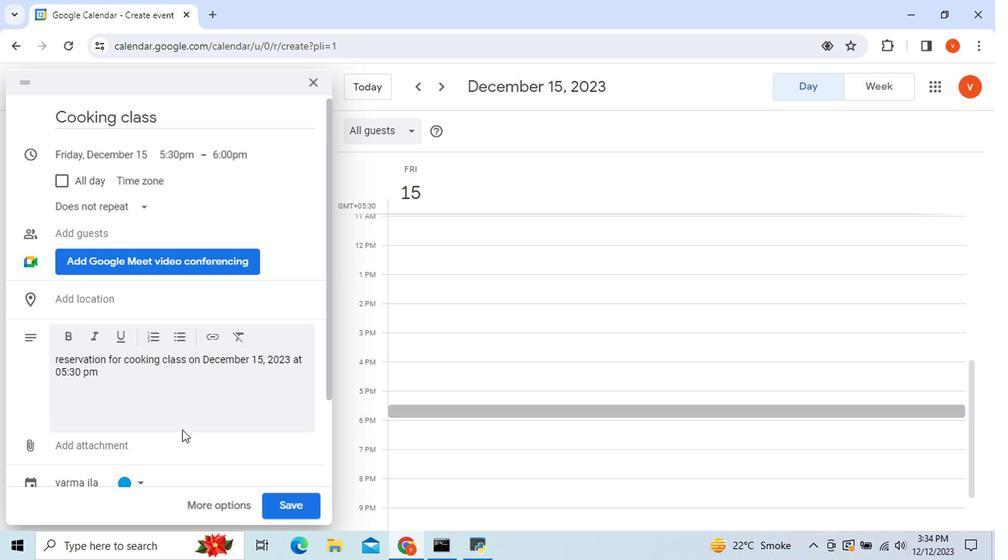 
Action: Mouse scrolled (180, 427) with delta (0, 0)
Screenshot: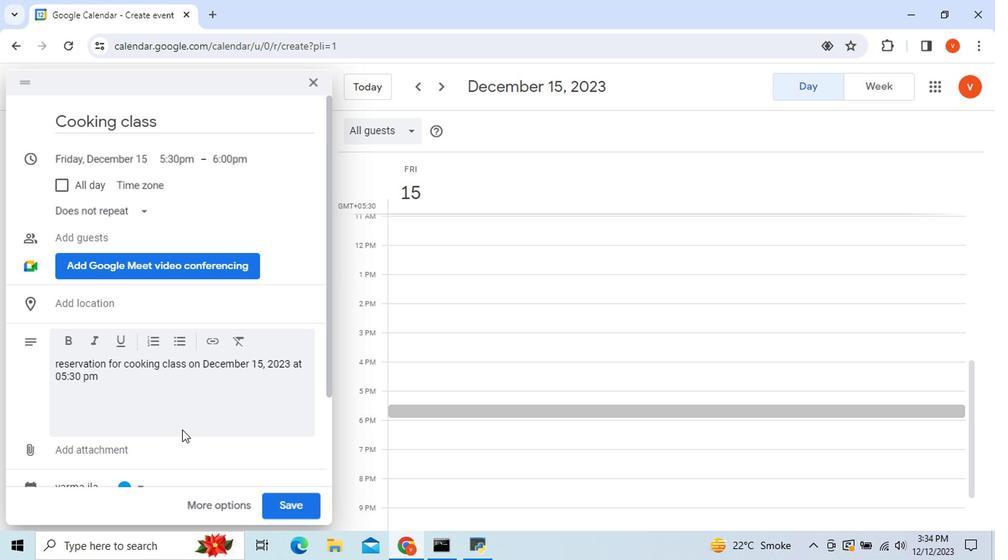 
Action: Mouse scrolled (180, 427) with delta (0, 0)
Screenshot: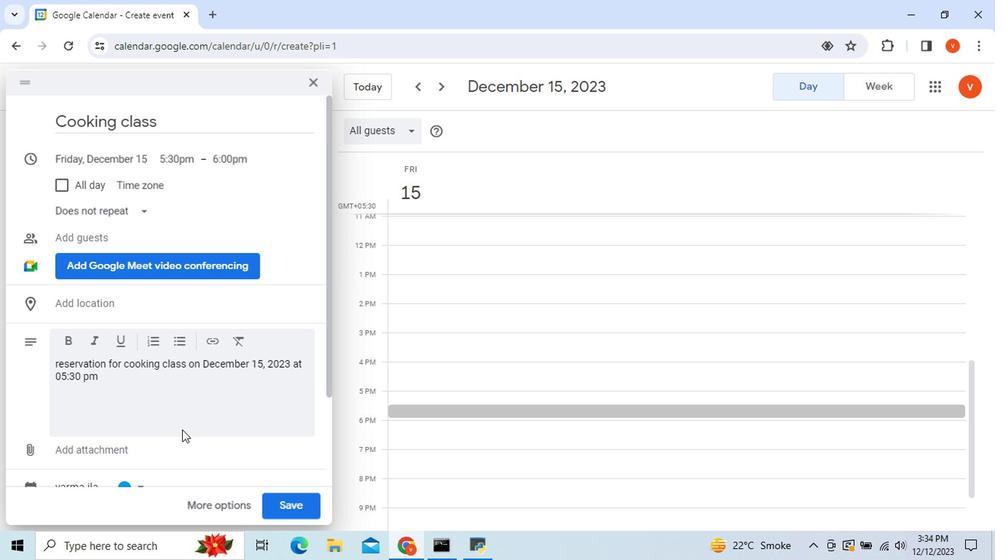 
Action: Mouse scrolled (180, 427) with delta (0, 0)
Screenshot: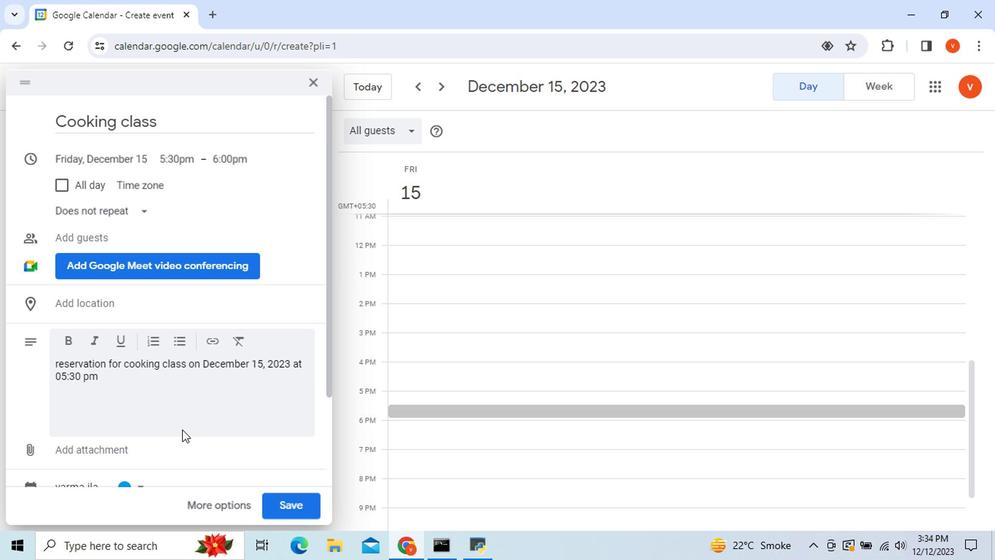 
Action: Mouse moved to (209, 155)
Screenshot: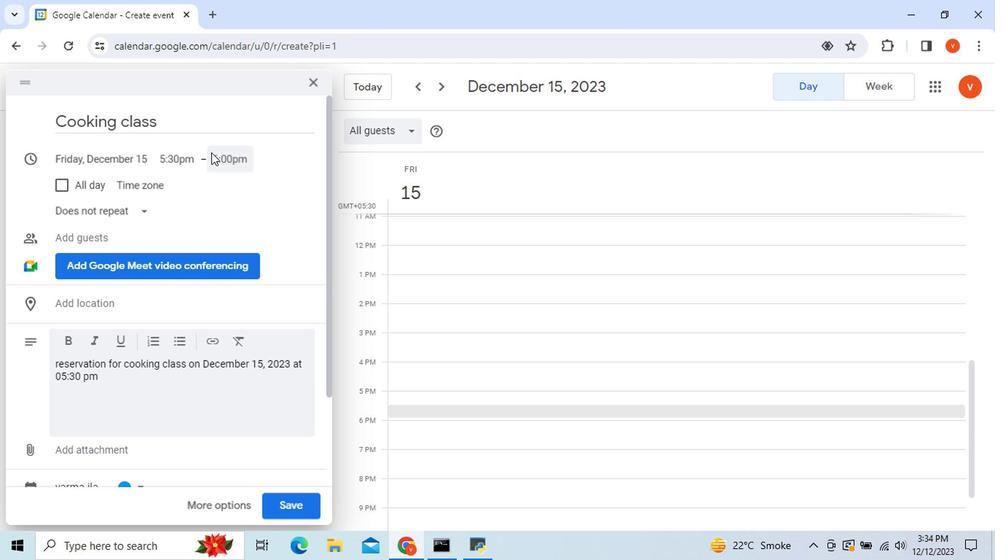 
Action: Mouse pressed left at (209, 155)
Screenshot: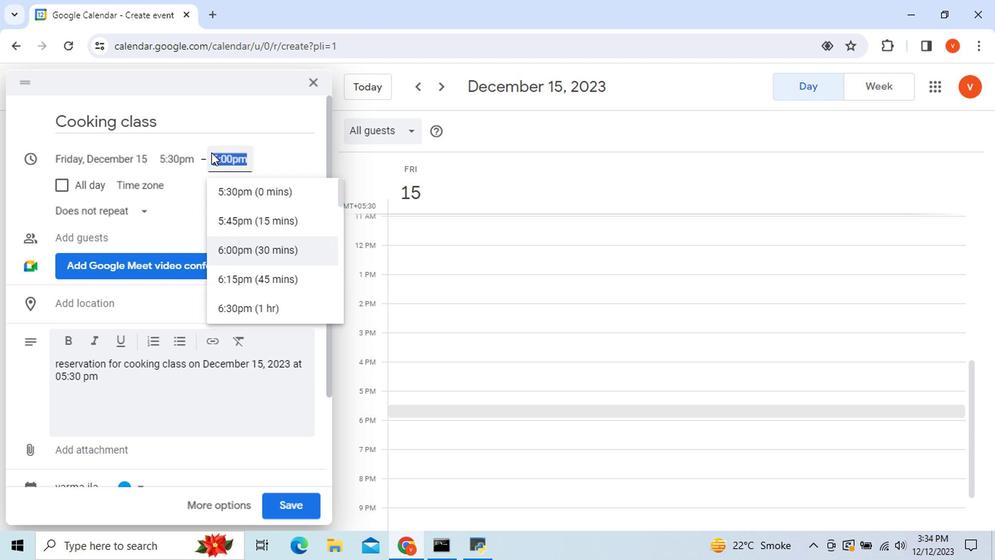 
Action: Mouse moved to (182, 156)
Screenshot: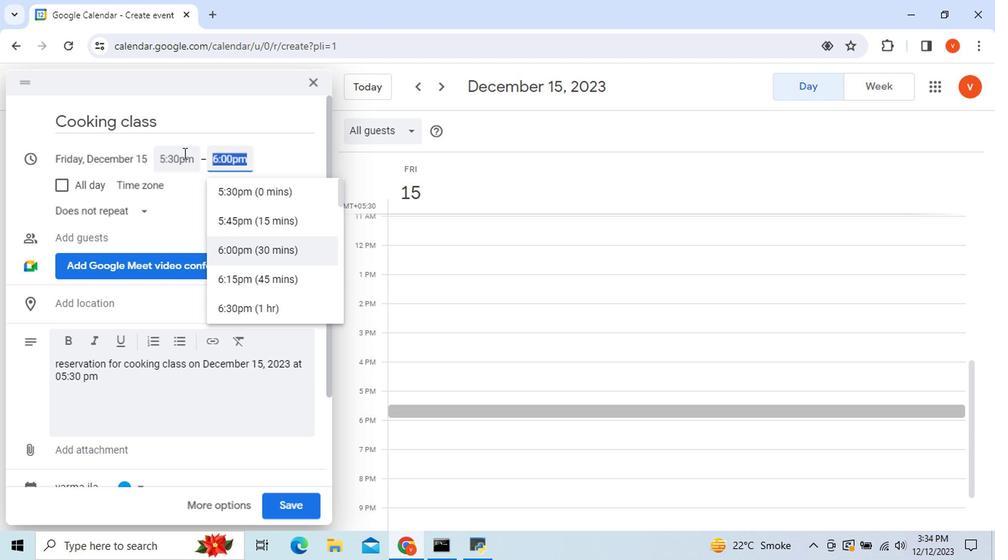 
Action: Mouse pressed left at (182, 156)
Screenshot: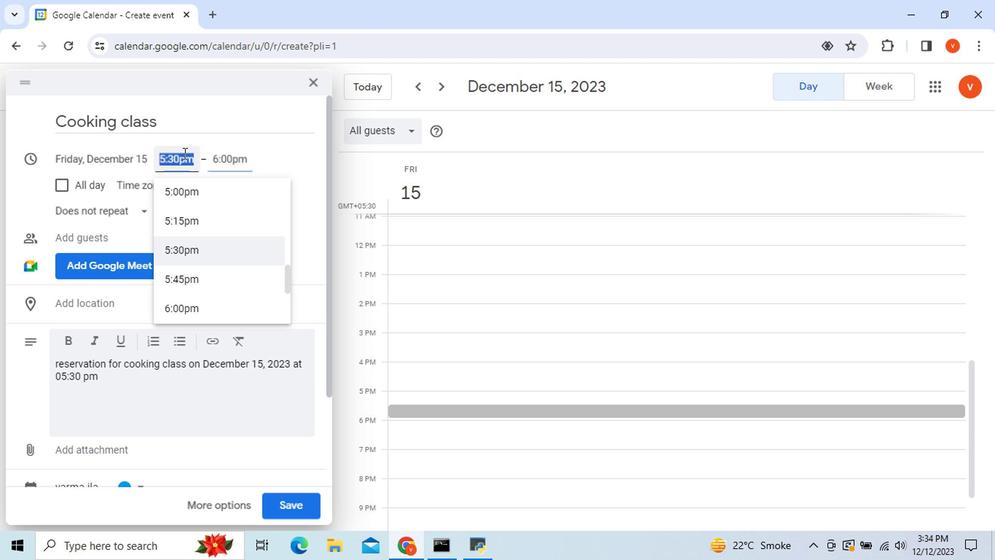 
Action: Mouse moved to (174, 186)
Screenshot: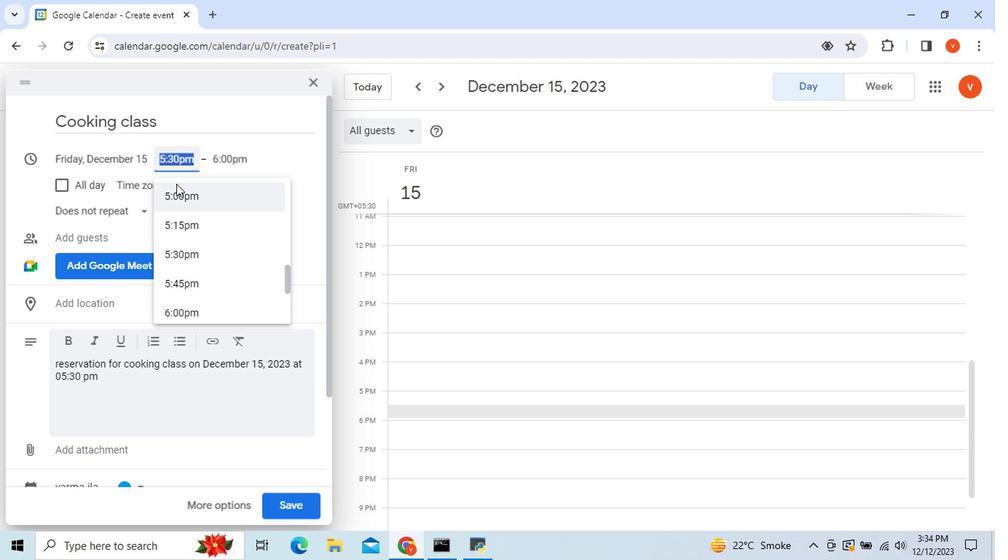 
Action: Mouse scrolled (174, 187) with delta (0, 1)
Screenshot: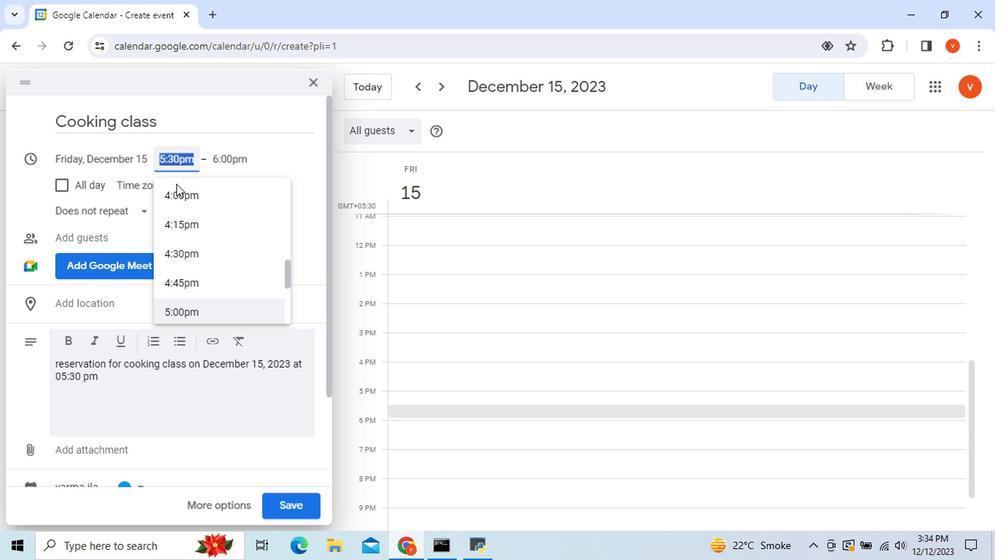 
Action: Mouse scrolled (174, 187) with delta (0, 1)
Screenshot: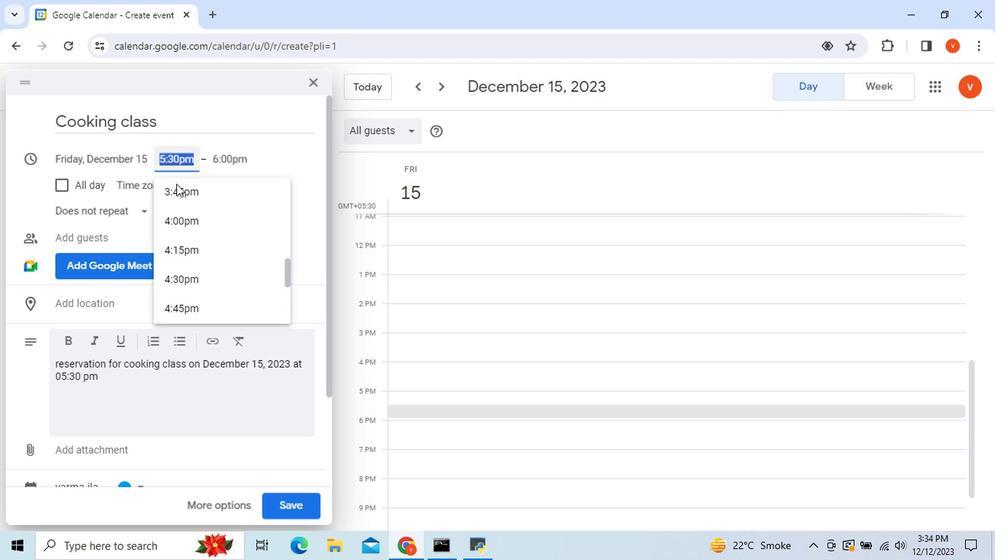 
Action: Mouse moved to (287, 282)
Screenshot: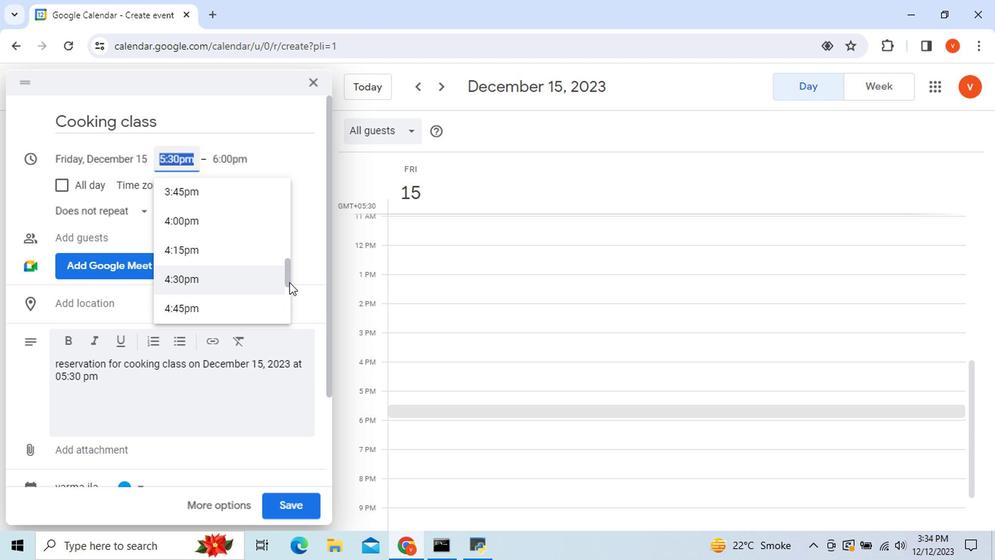 
Action: Mouse pressed left at (287, 282)
Screenshot: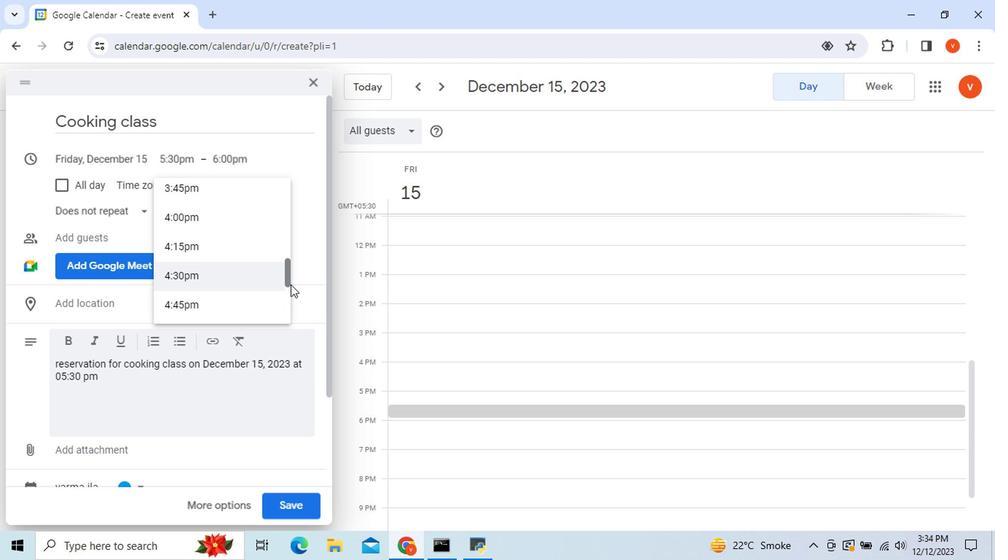 
Action: Mouse moved to (193, 228)
Screenshot: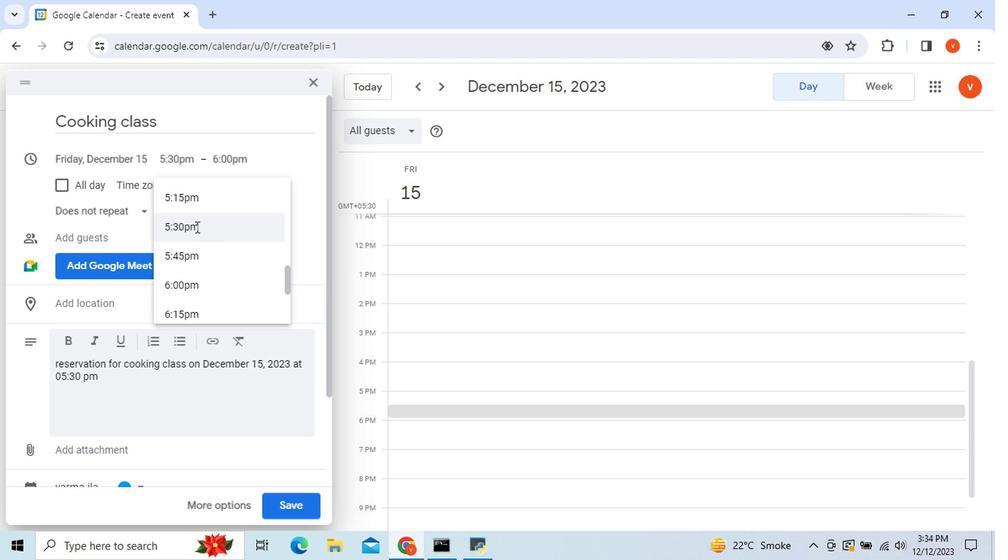 
Action: Mouse pressed left at (193, 228)
Screenshot: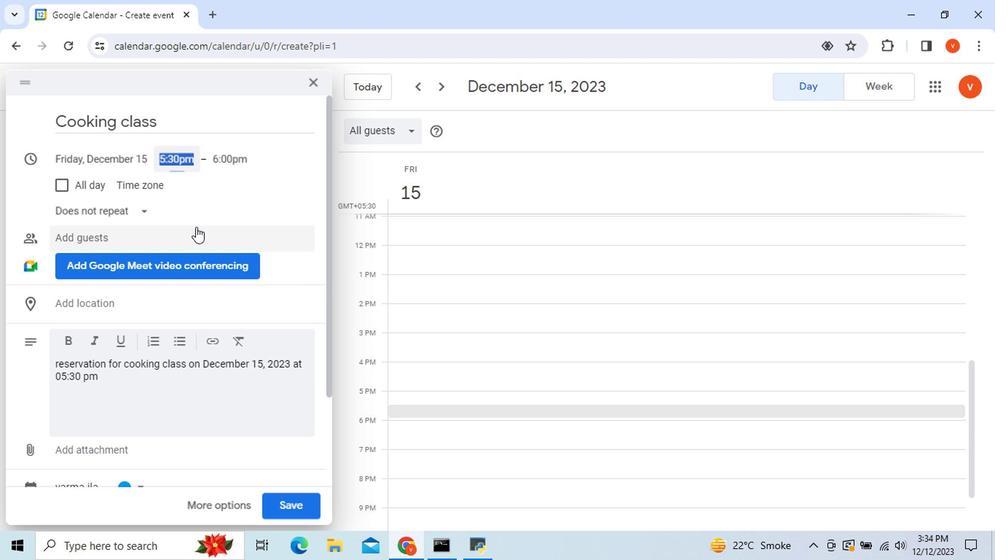 
Action: Mouse moved to (272, 383)
Screenshot: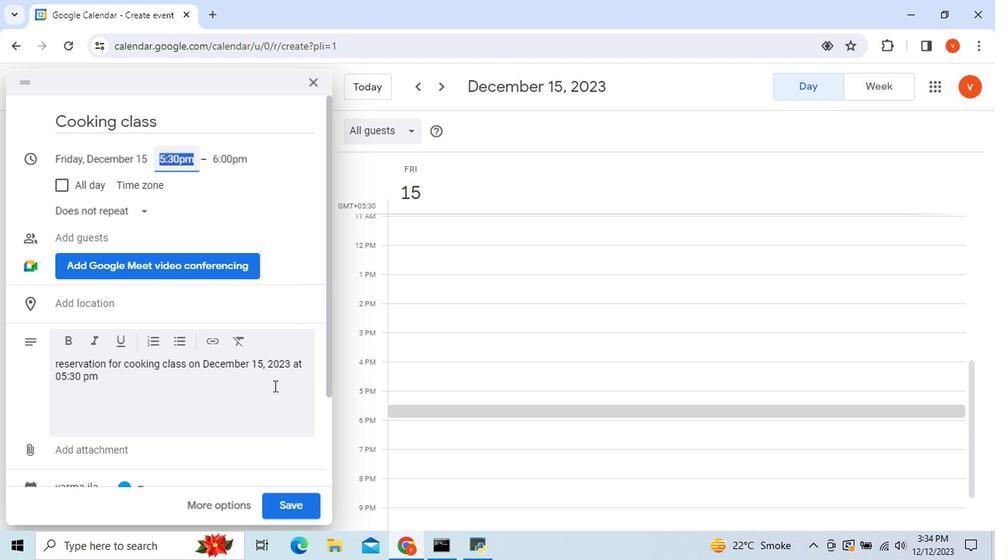 
Action: Mouse scrolled (272, 383) with delta (0, 0)
Screenshot: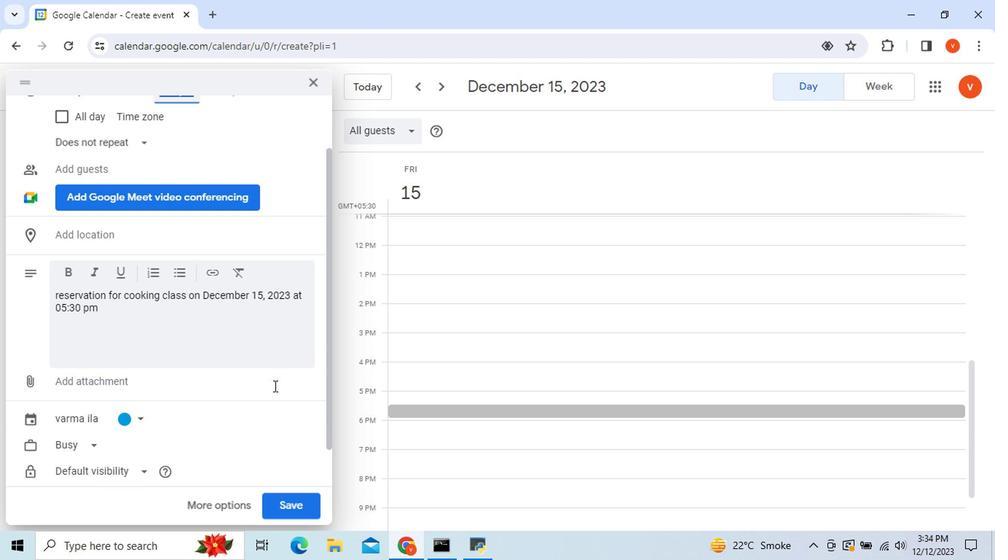 
Action: Mouse moved to (139, 146)
Screenshot: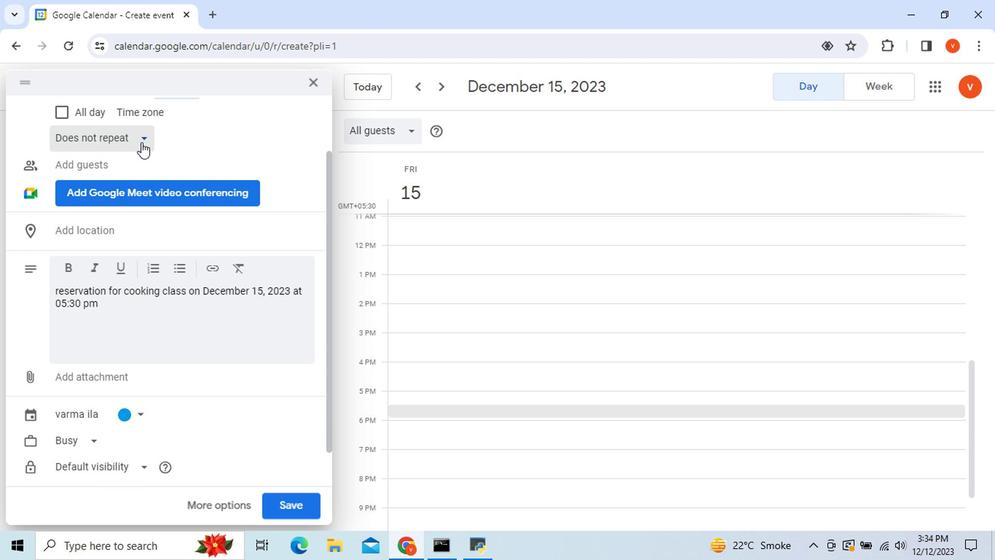 
Action: Mouse pressed left at (139, 146)
Screenshot: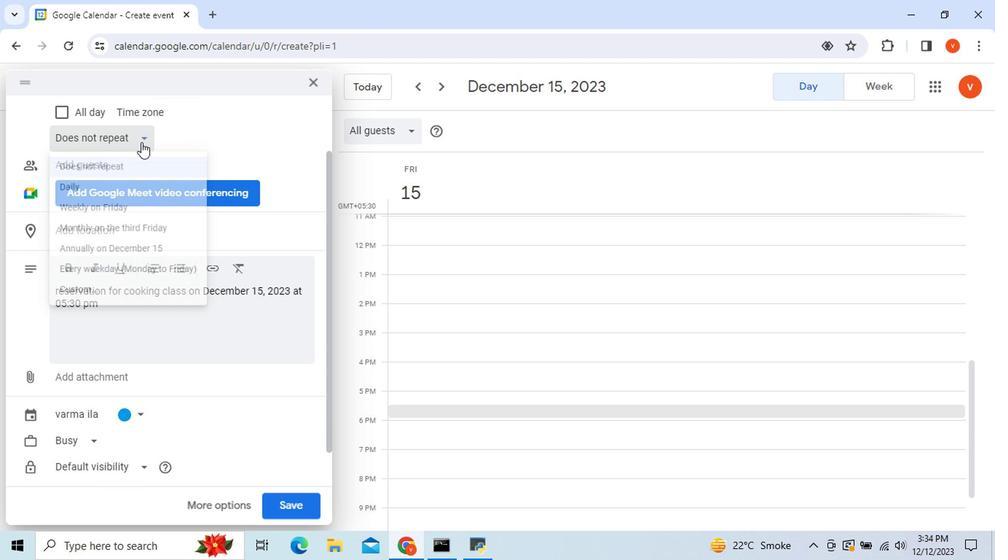 
Action: Mouse moved to (139, 145)
Screenshot: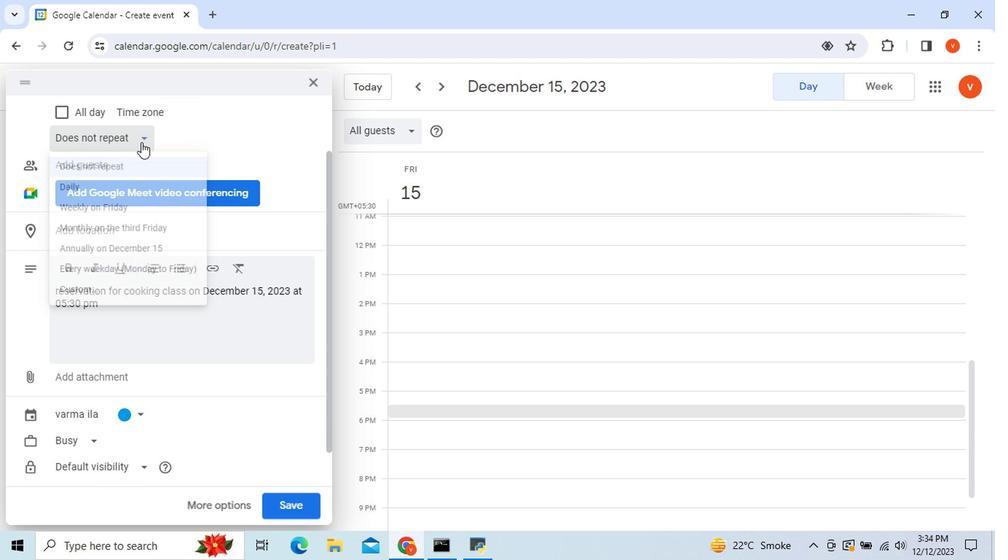 
Action: Mouse pressed left at (139, 145)
Screenshot: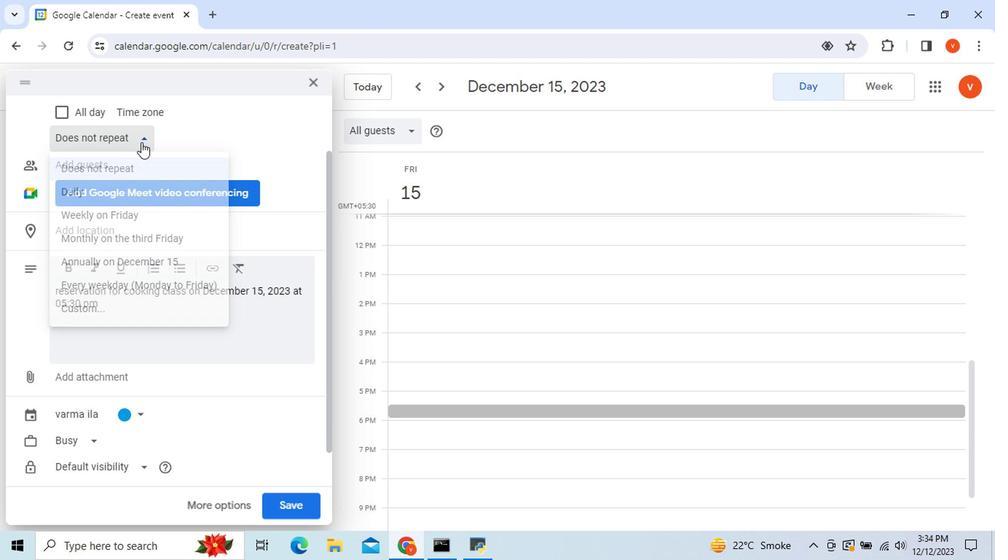 
Action: Mouse moved to (54, 288)
Screenshot: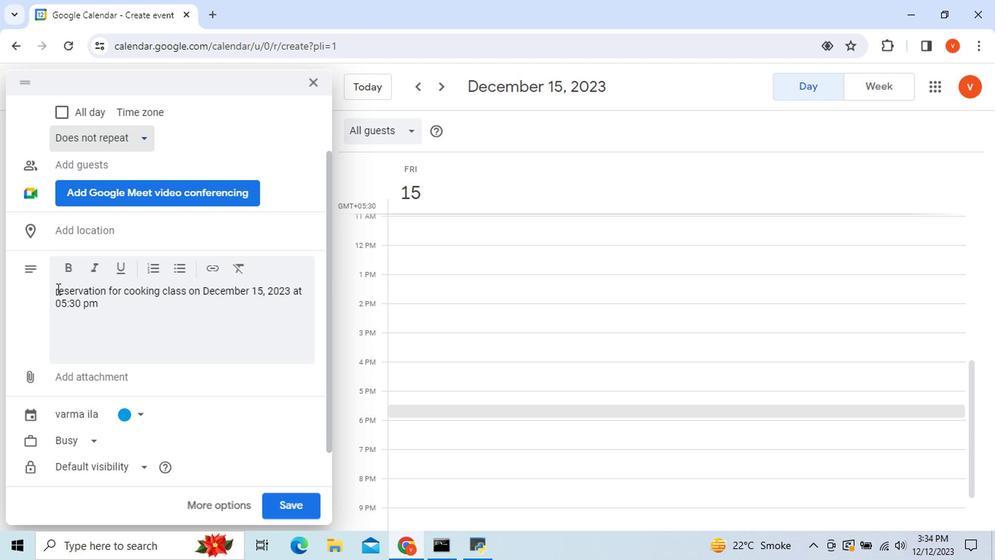 
Action: Mouse pressed left at (54, 288)
Screenshot: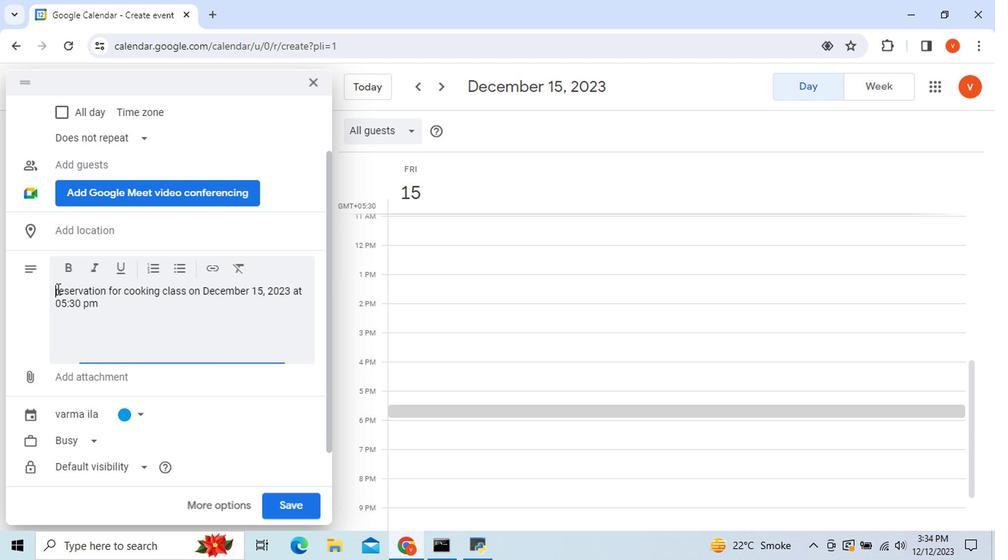 
Action: Mouse moved to (57, 289)
Screenshot: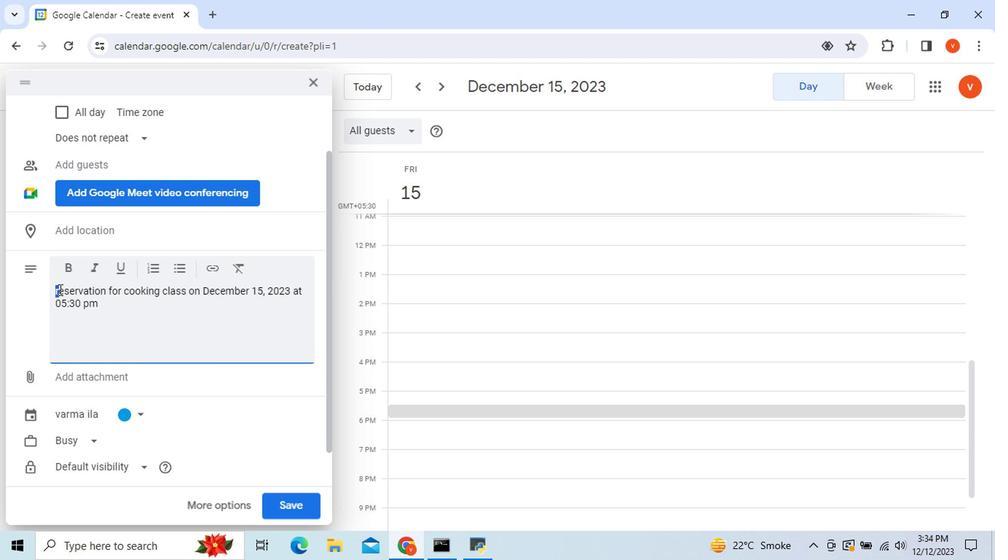 
Action: Key pressed <Key.shift>R
Screenshot: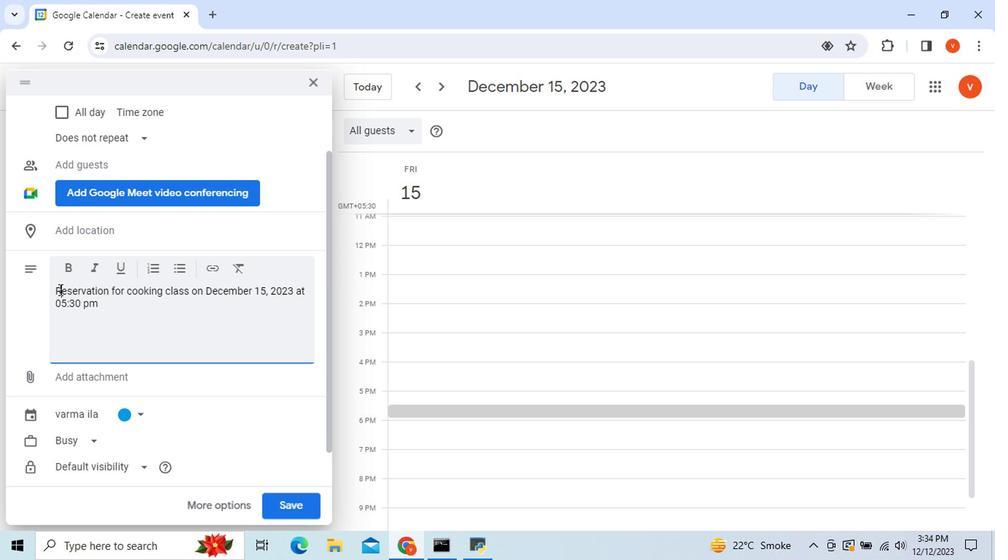 
Action: Mouse moved to (54, 290)
Screenshot: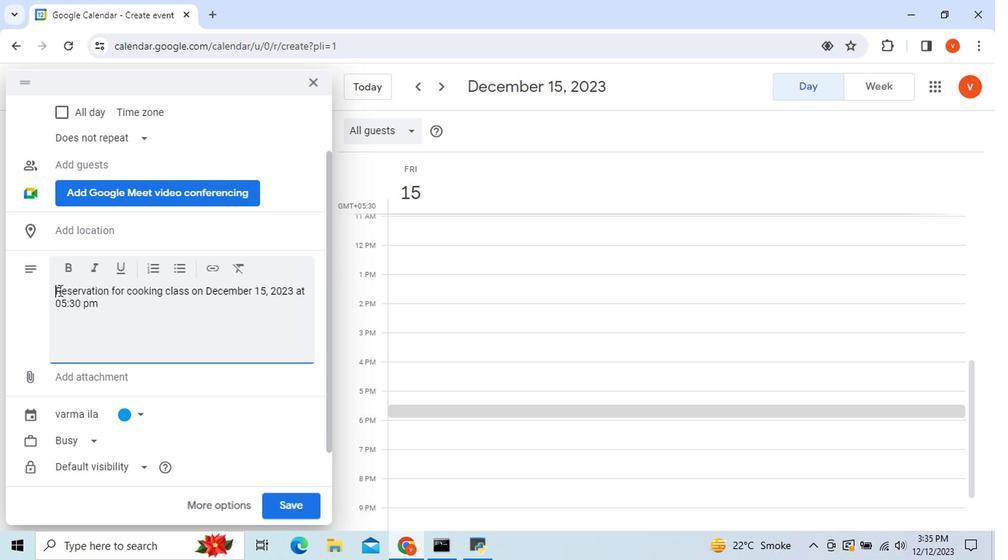 
Action: Mouse pressed left at (54, 290)
Screenshot: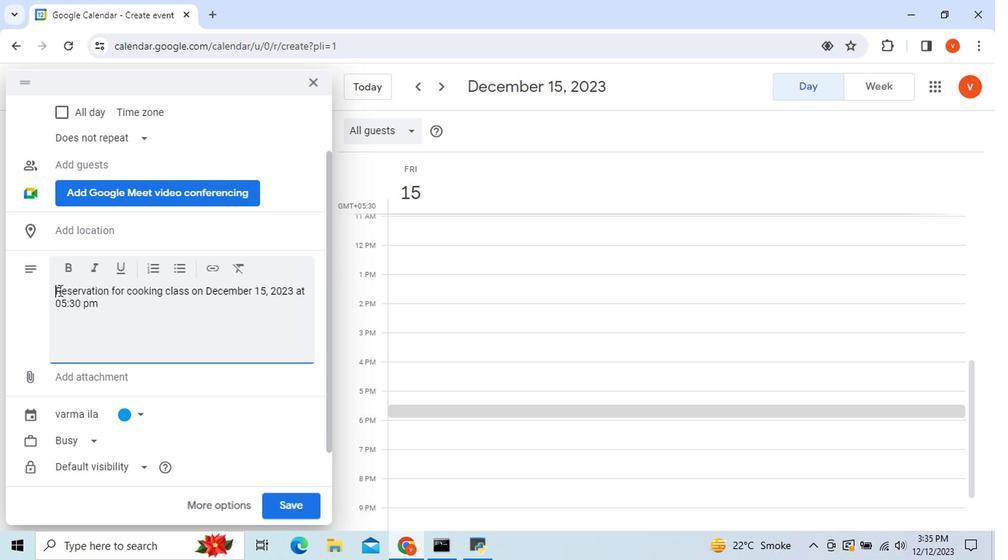 
Action: Mouse moved to (68, 265)
Screenshot: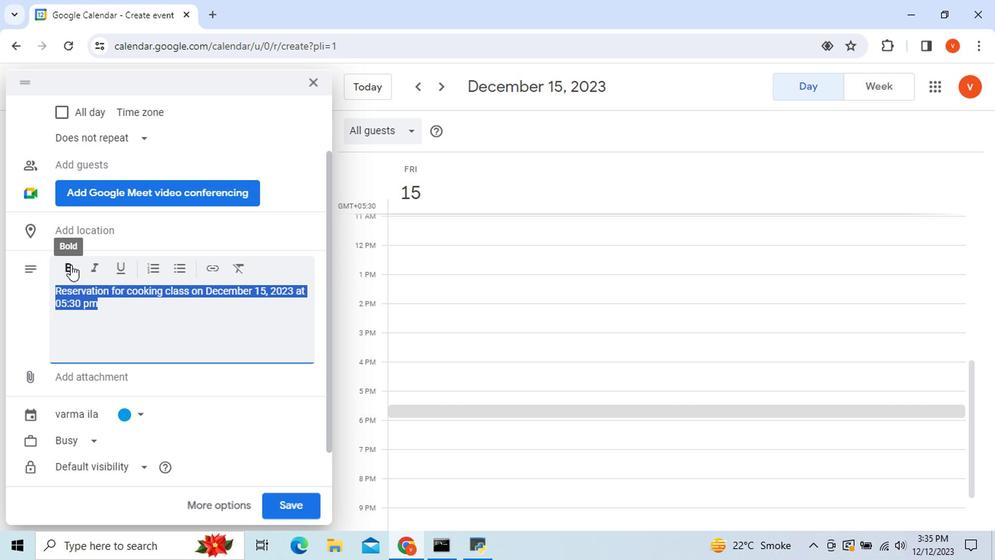 
Action: Mouse pressed left at (68, 265)
Screenshot: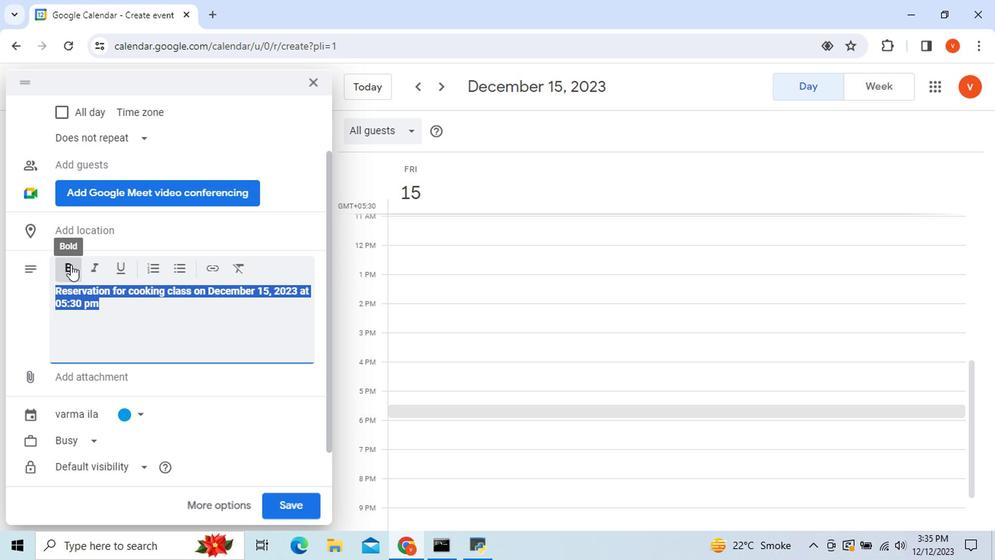 
Action: Mouse moved to (277, 453)
Screenshot: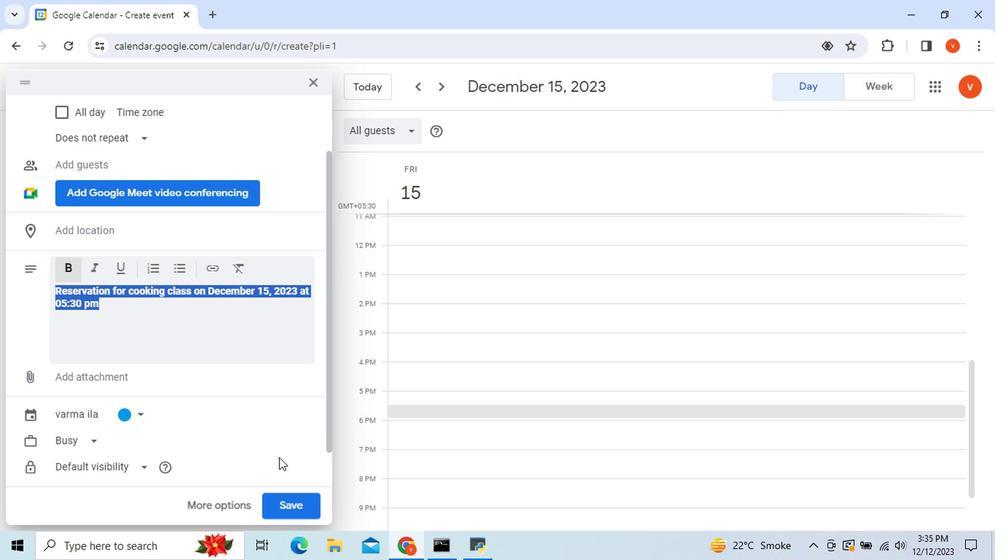 
Action: Mouse pressed left at (277, 453)
Screenshot: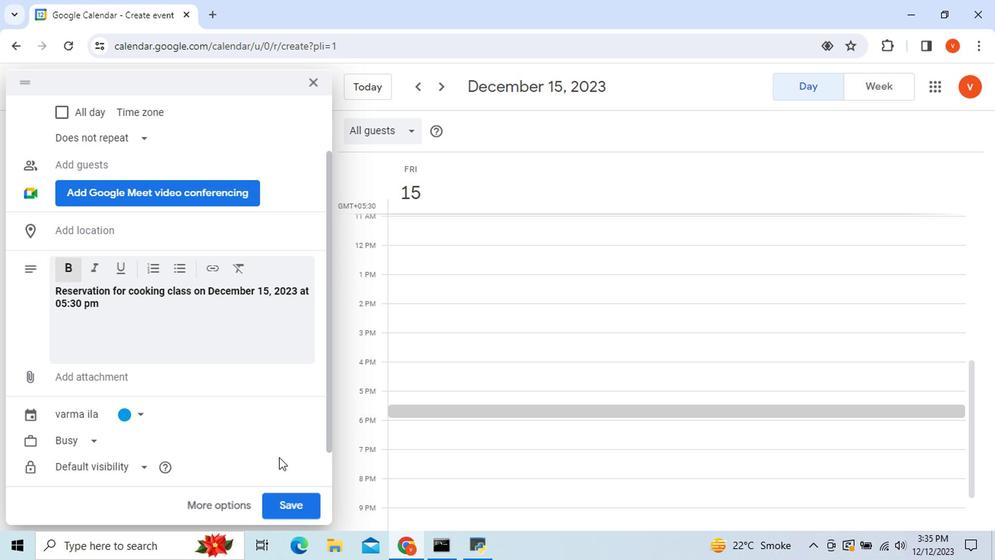 
Action: Mouse moved to (236, 497)
Screenshot: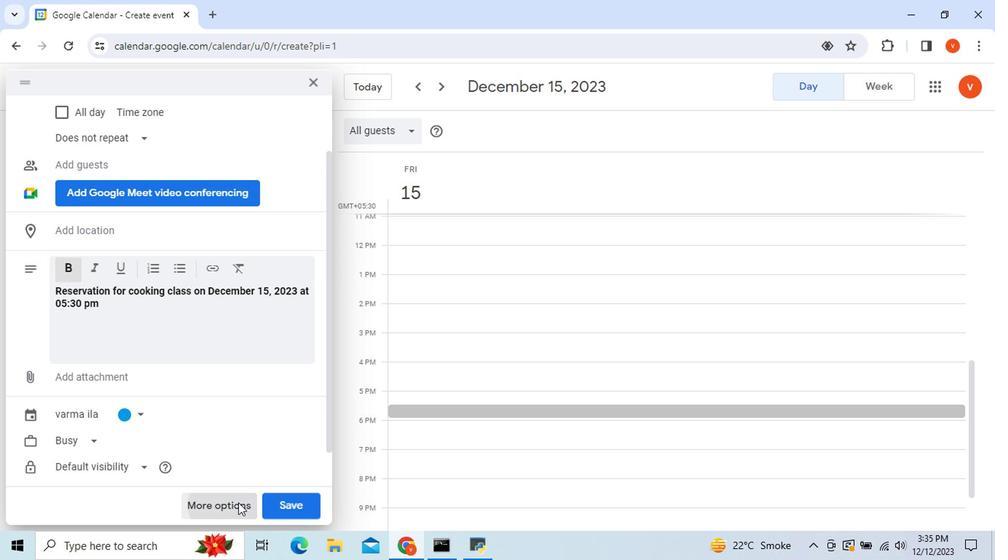 
Action: Mouse pressed left at (236, 497)
Screenshot: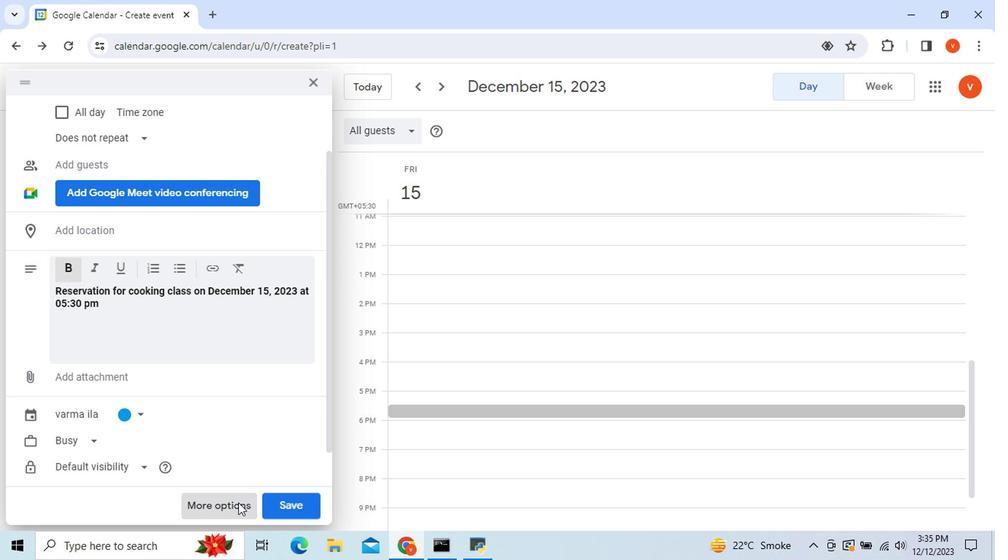 
Action: Mouse moved to (334, 145)
Screenshot: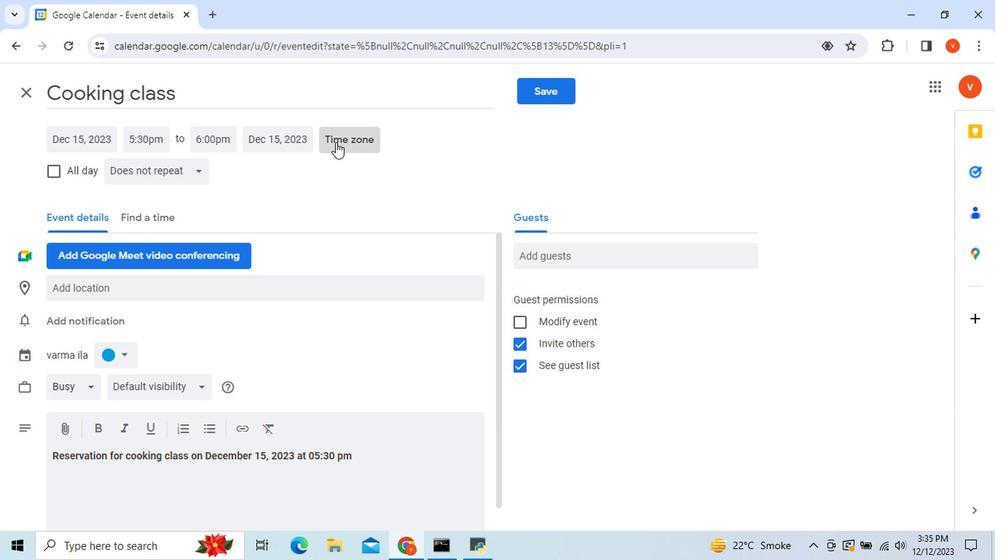 
Action: Mouse pressed left at (334, 145)
Screenshot: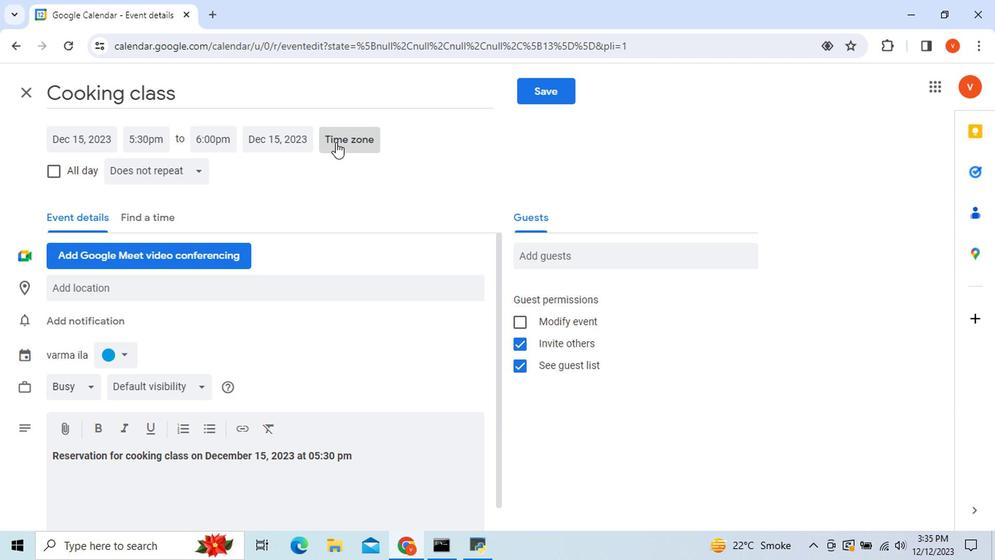 
Action: Mouse moved to (625, 382)
Screenshot: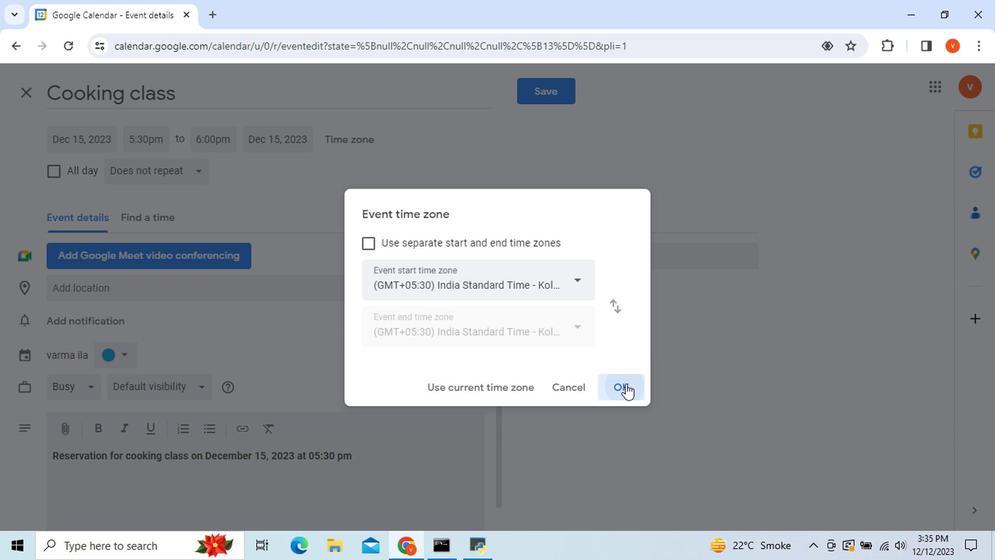 
Action: Mouse pressed left at (625, 382)
Screenshot: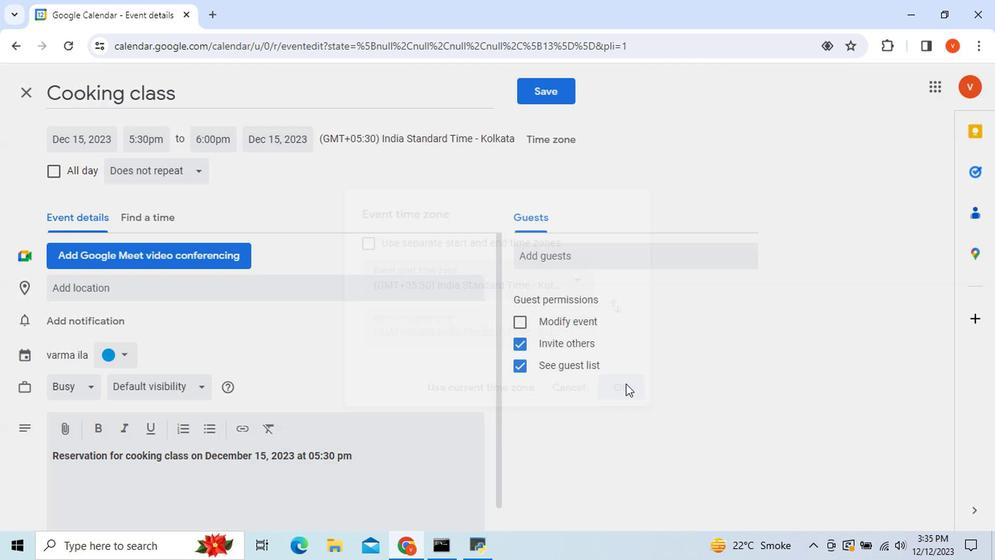 
Action: Mouse moved to (556, 92)
Screenshot: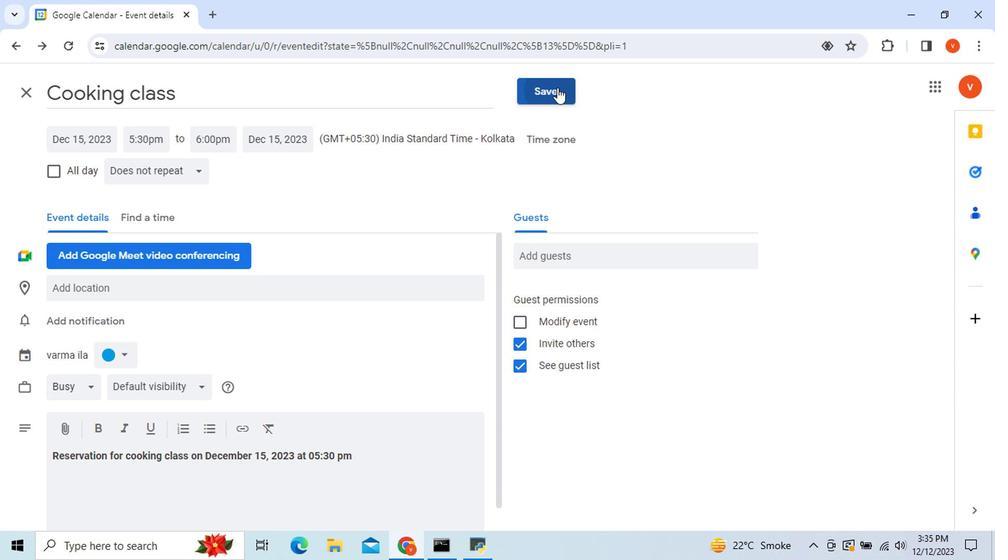 
Action: Mouse pressed left at (556, 92)
Screenshot: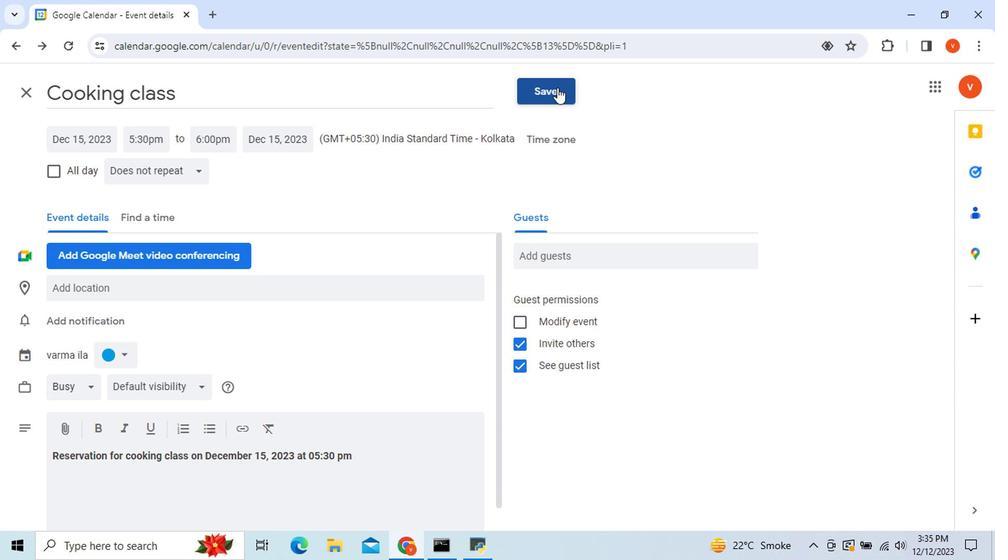 
